 Task: Look for space in Bindura, Zimbabwe from 8th August, 2023 to 15th August, 2023 for 9 adults in price range Rs.10000 to Rs.14000. Place can be shared room with 5 bedrooms having 9 beds and 5 bathrooms. Property type can be house, flat, guest house. Amenities needed are: wifi, TV, free parkinig on premises, gym, breakfast. Booking option can be shelf check-in. Required host language is English.
Action: Mouse moved to (422, 105)
Screenshot: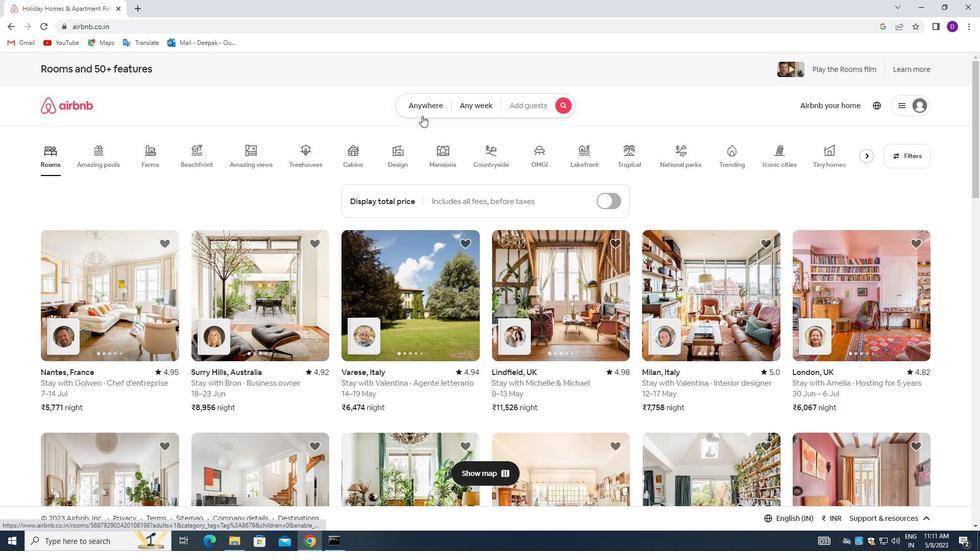 
Action: Mouse pressed left at (422, 105)
Screenshot: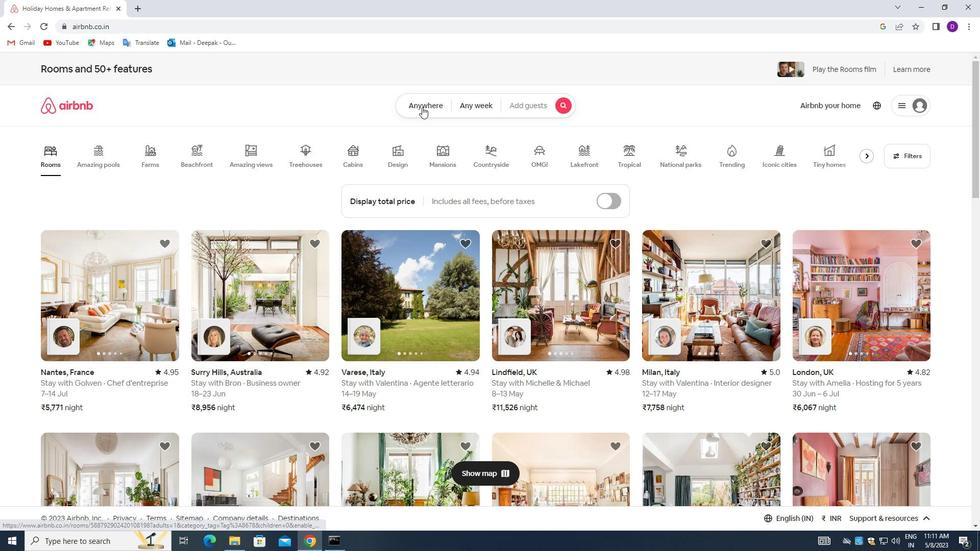 
Action: Mouse moved to (347, 148)
Screenshot: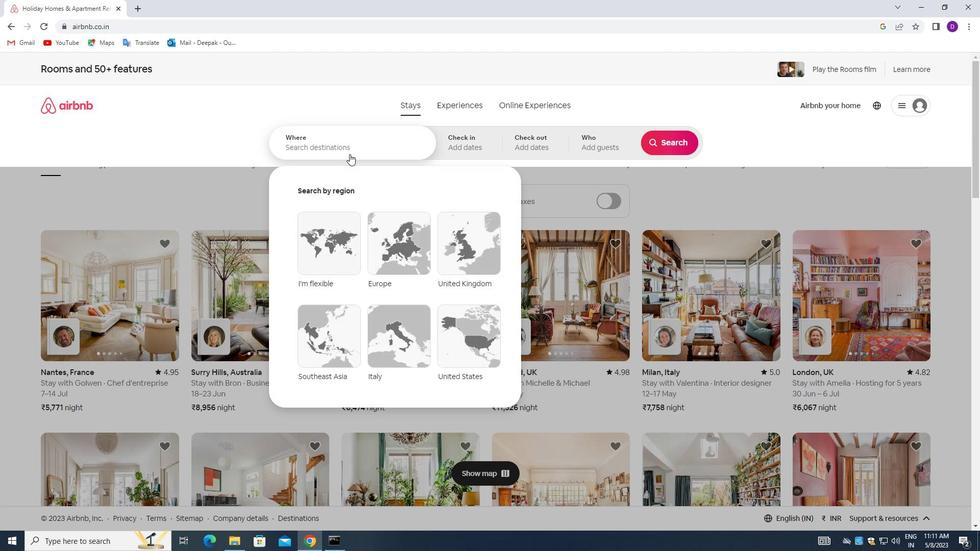 
Action: Mouse pressed left at (347, 148)
Screenshot: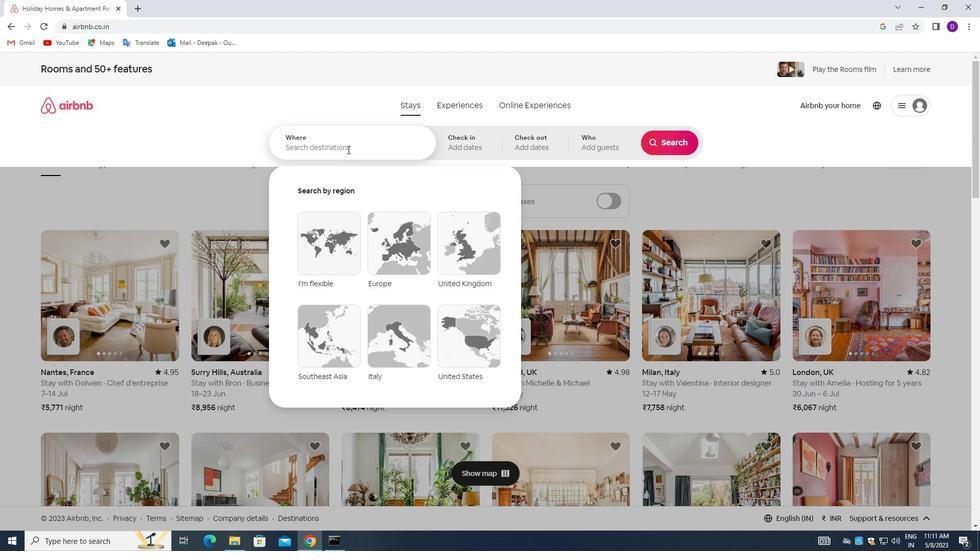 
Action: Mouse moved to (245, 201)
Screenshot: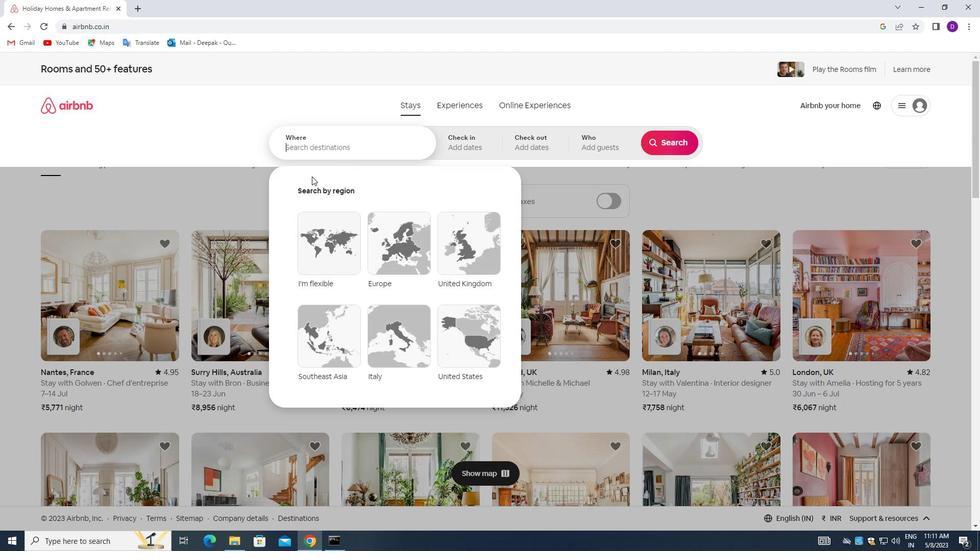 
Action: Key pressed <Key.shift_r>Bindura,<Key.space><Key.shift_r>Zimbabwe<Key.enter>
Screenshot: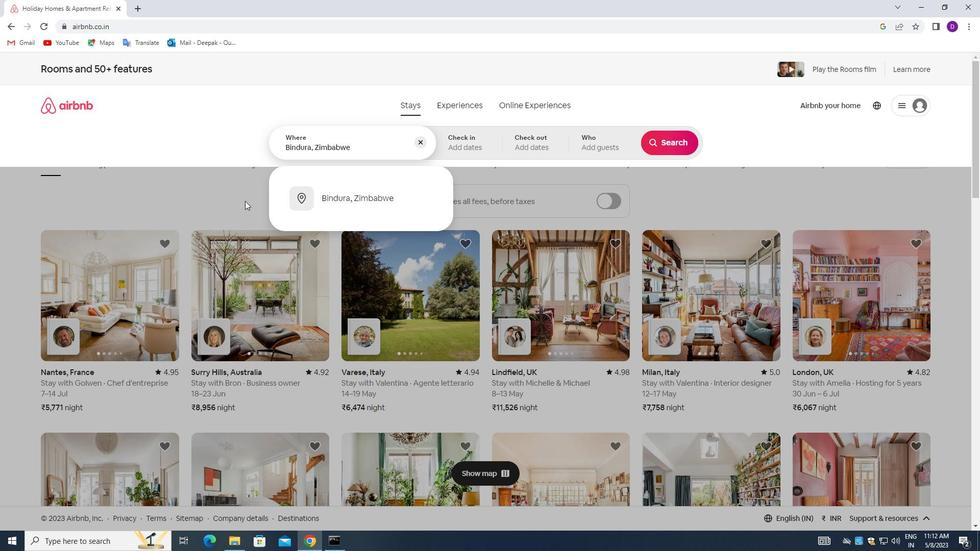 
Action: Mouse moved to (665, 227)
Screenshot: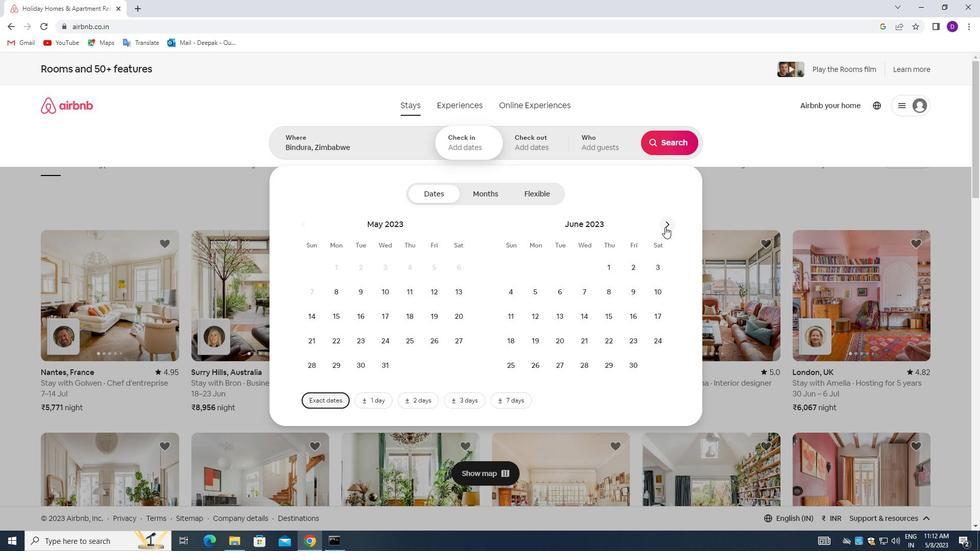 
Action: Mouse pressed left at (665, 227)
Screenshot: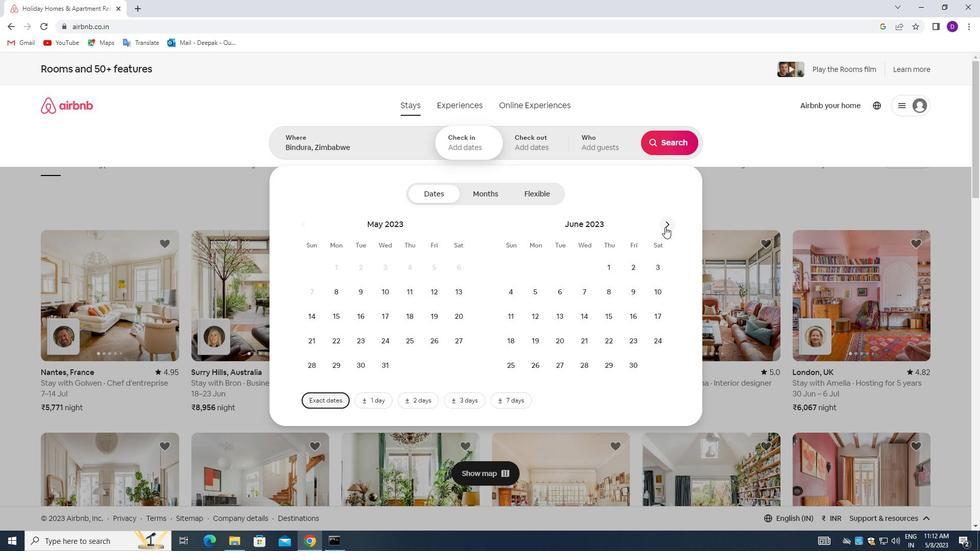 
Action: Mouse pressed left at (665, 227)
Screenshot: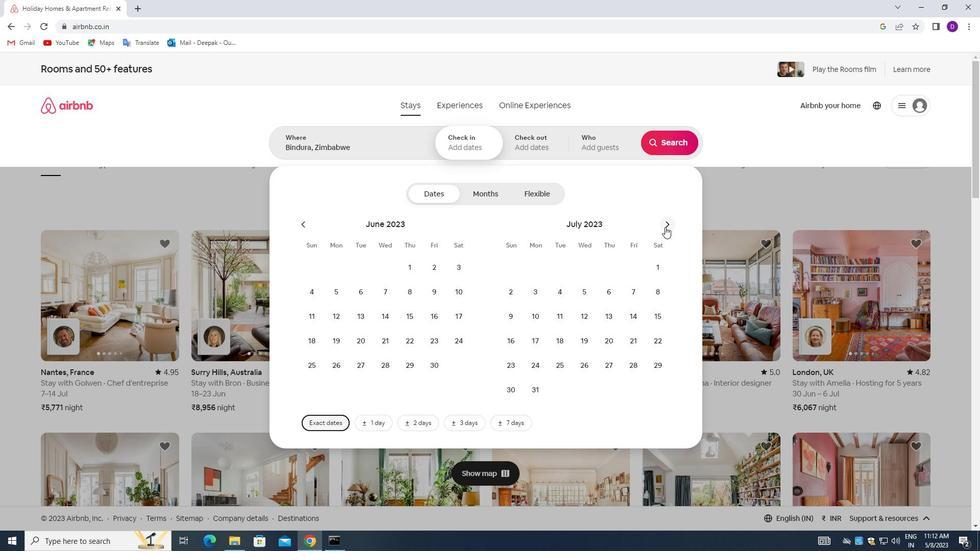 
Action: Mouse moved to (563, 291)
Screenshot: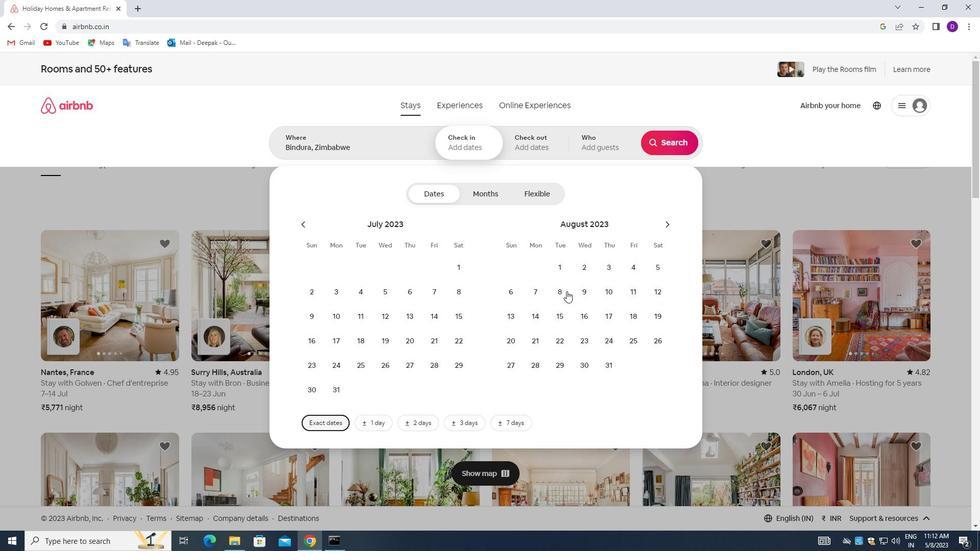 
Action: Mouse pressed left at (563, 291)
Screenshot: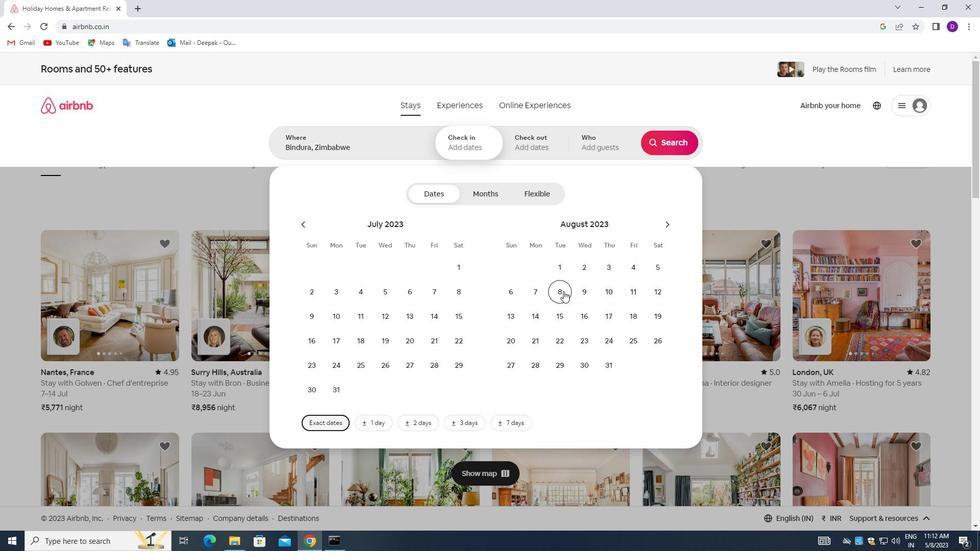 
Action: Mouse moved to (562, 317)
Screenshot: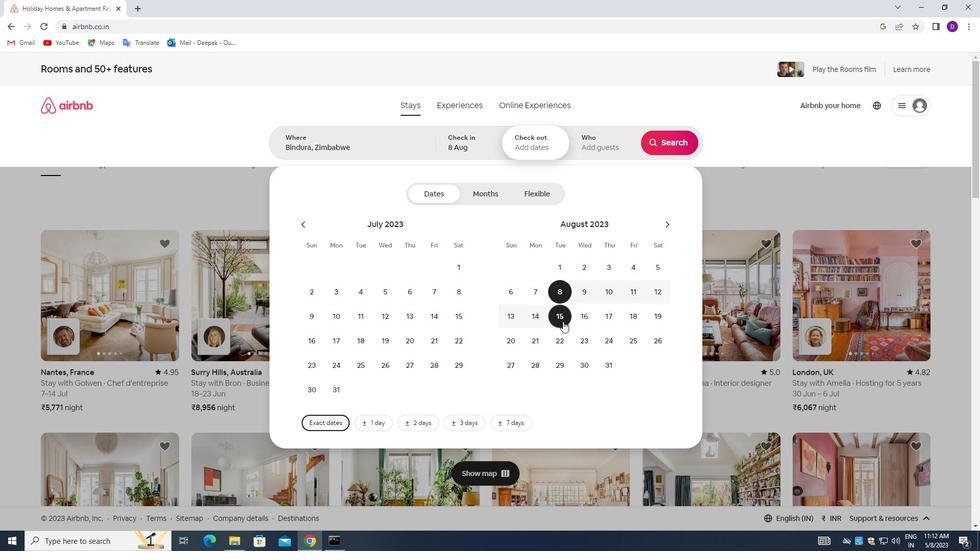 
Action: Mouse pressed left at (562, 317)
Screenshot: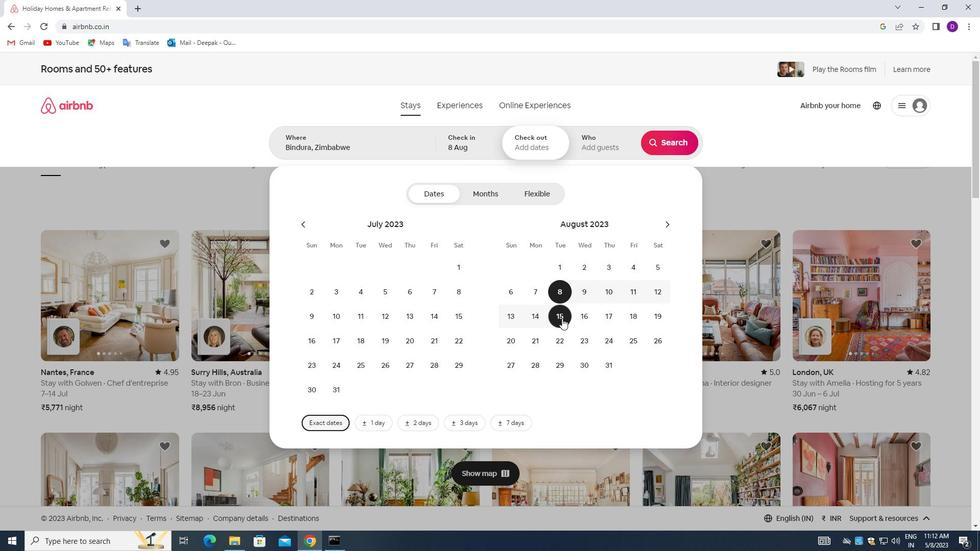 
Action: Mouse moved to (585, 148)
Screenshot: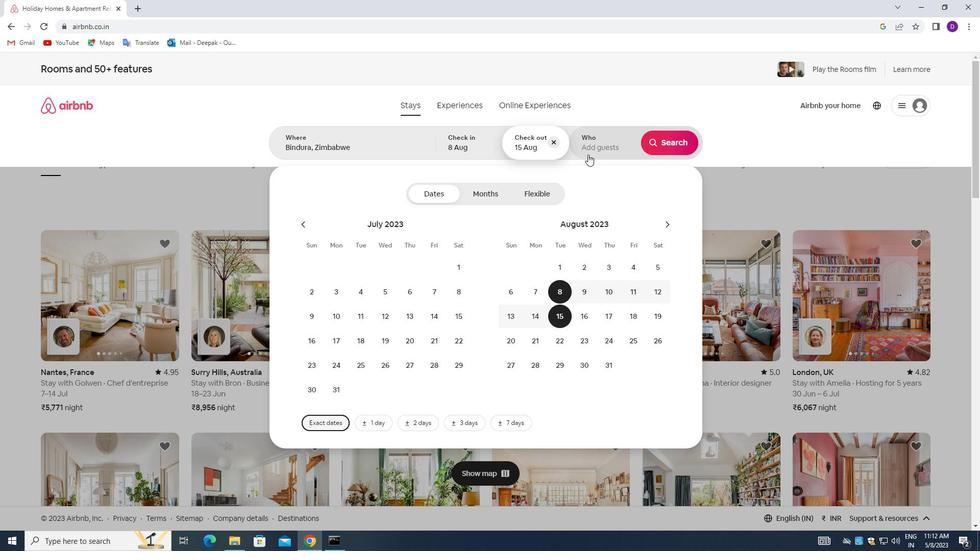
Action: Mouse pressed left at (585, 148)
Screenshot: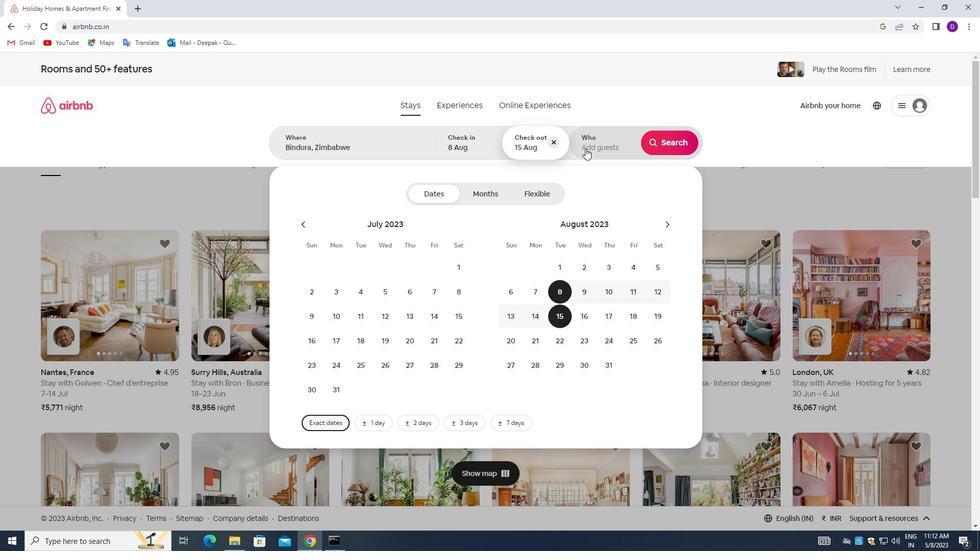
Action: Mouse moved to (673, 199)
Screenshot: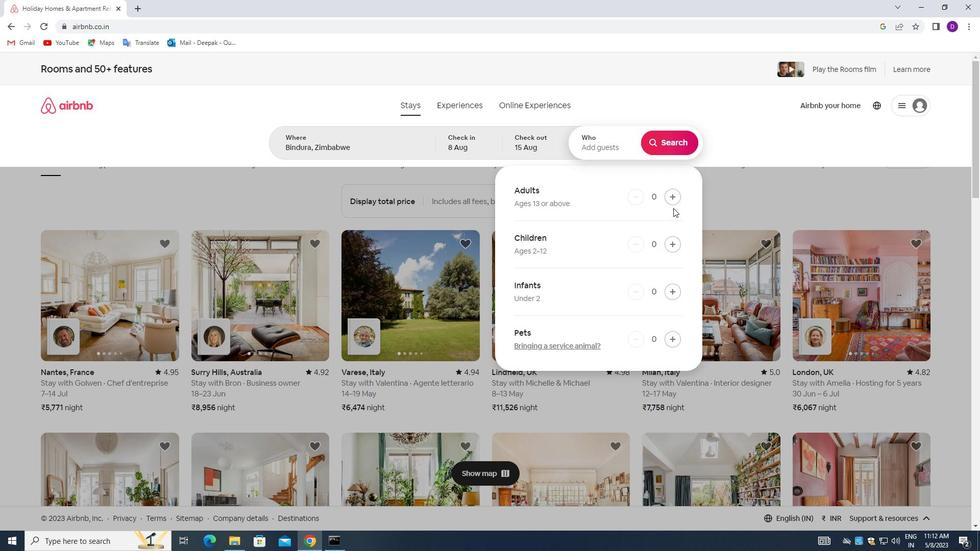 
Action: Mouse pressed left at (673, 199)
Screenshot: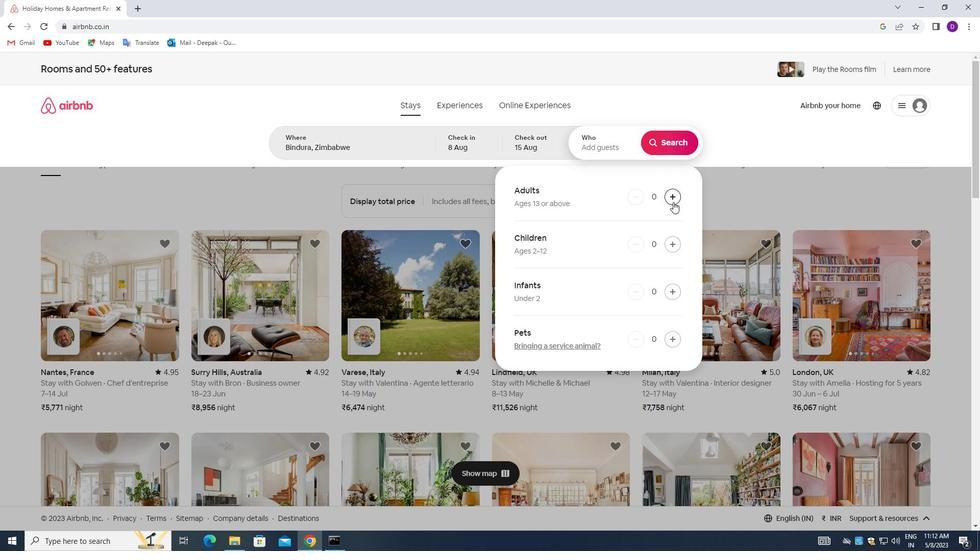 
Action: Mouse pressed left at (673, 199)
Screenshot: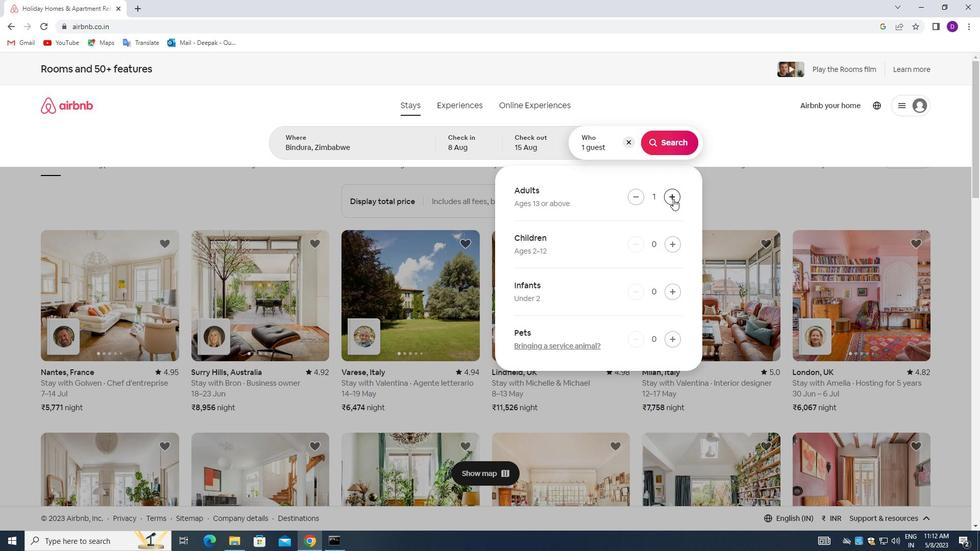 
Action: Mouse pressed left at (673, 199)
Screenshot: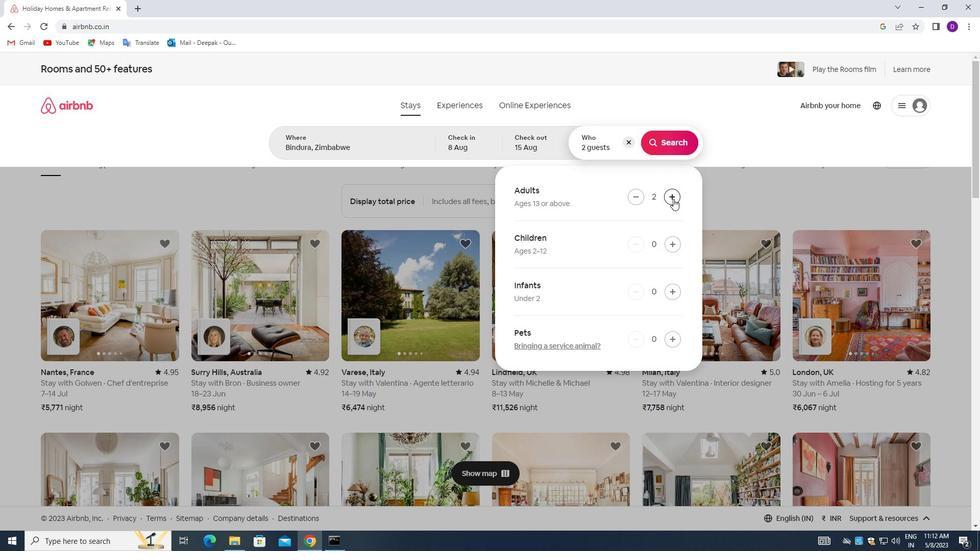
Action: Mouse pressed left at (673, 199)
Screenshot: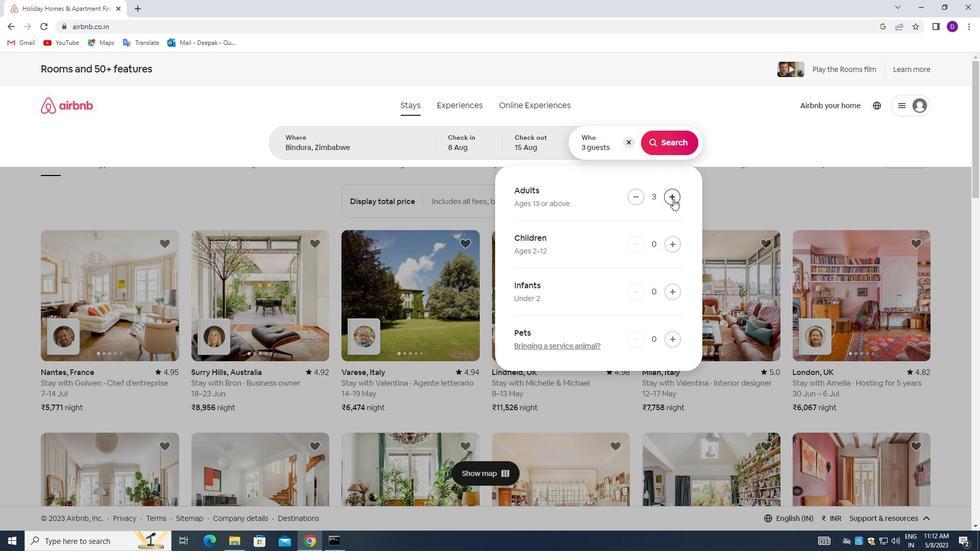 
Action: Mouse moved to (673, 198)
Screenshot: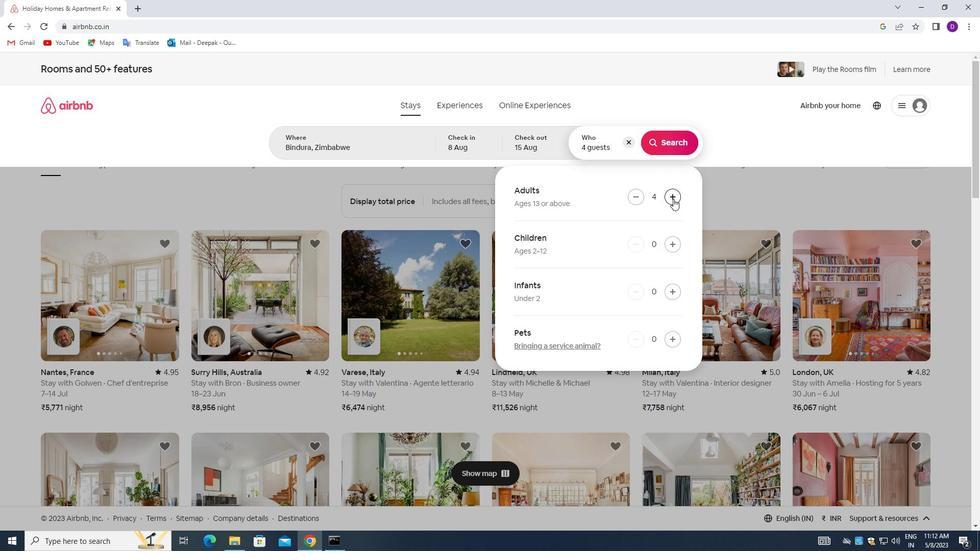 
Action: Mouse pressed left at (673, 198)
Screenshot: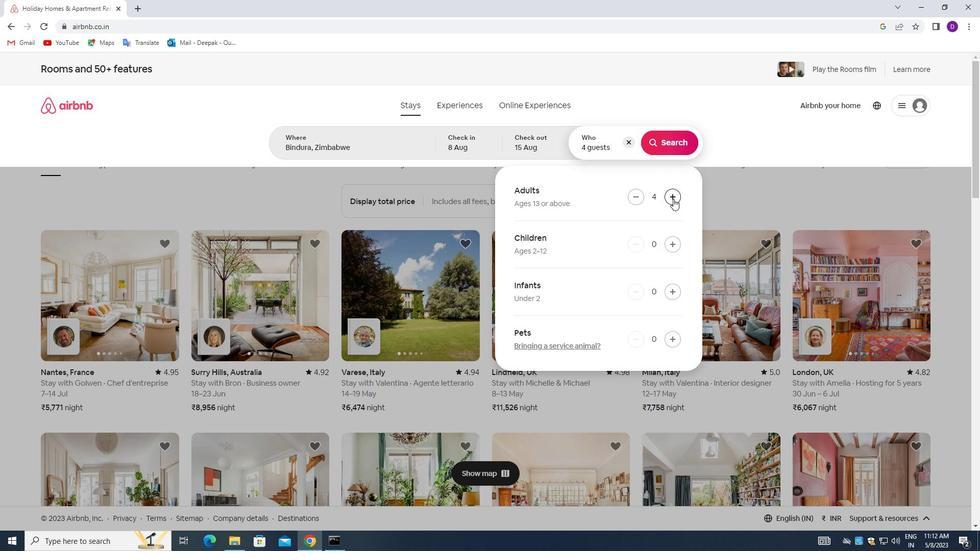 
Action: Mouse pressed left at (673, 198)
Screenshot: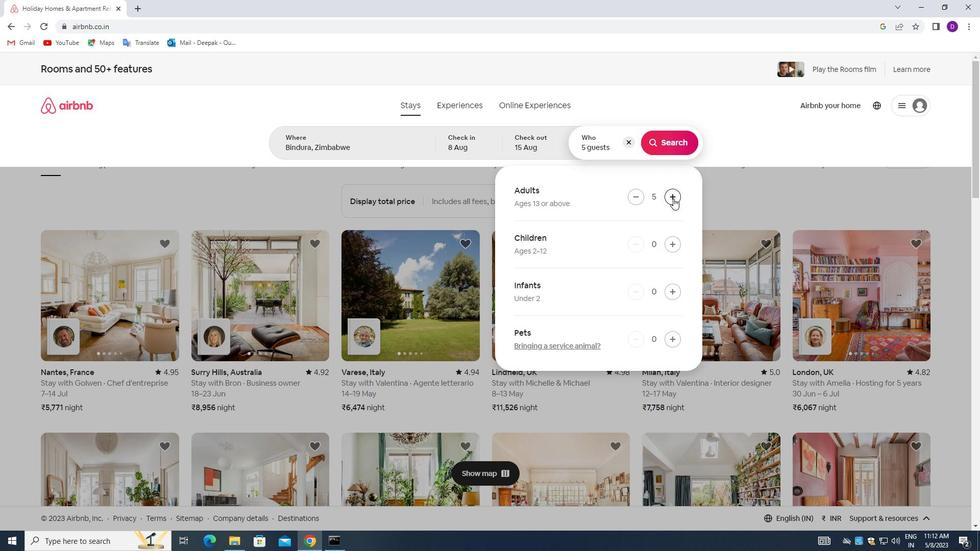 
Action: Mouse pressed left at (673, 198)
Screenshot: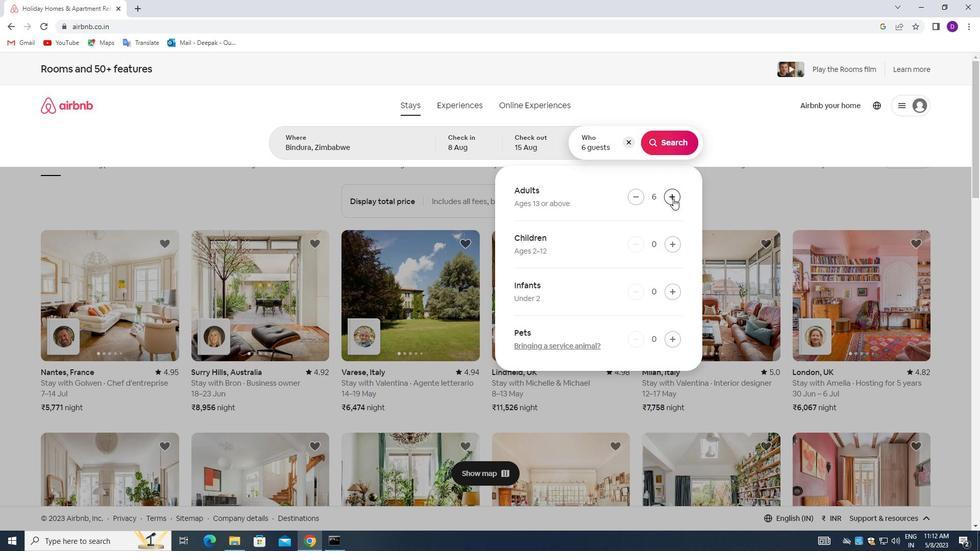 
Action: Mouse pressed left at (673, 198)
Screenshot: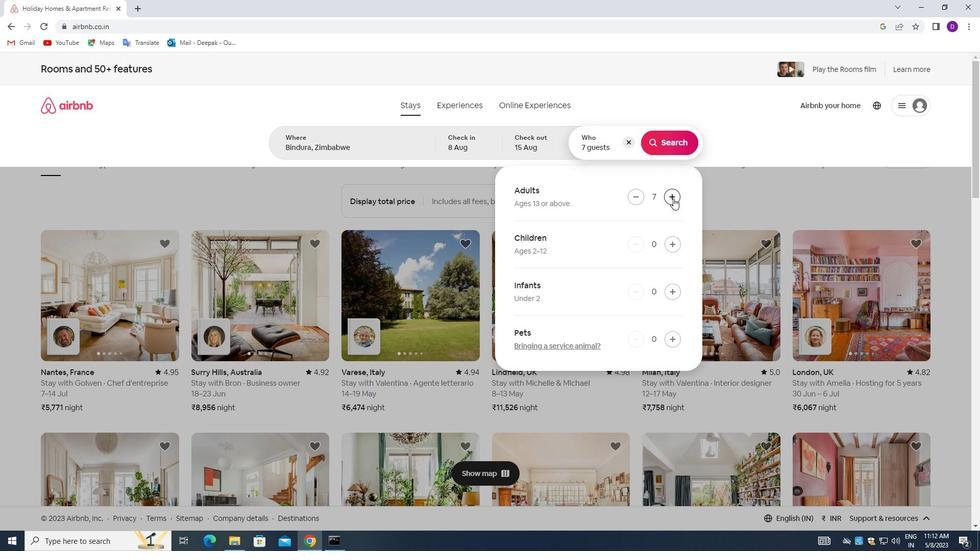 
Action: Mouse pressed left at (673, 198)
Screenshot: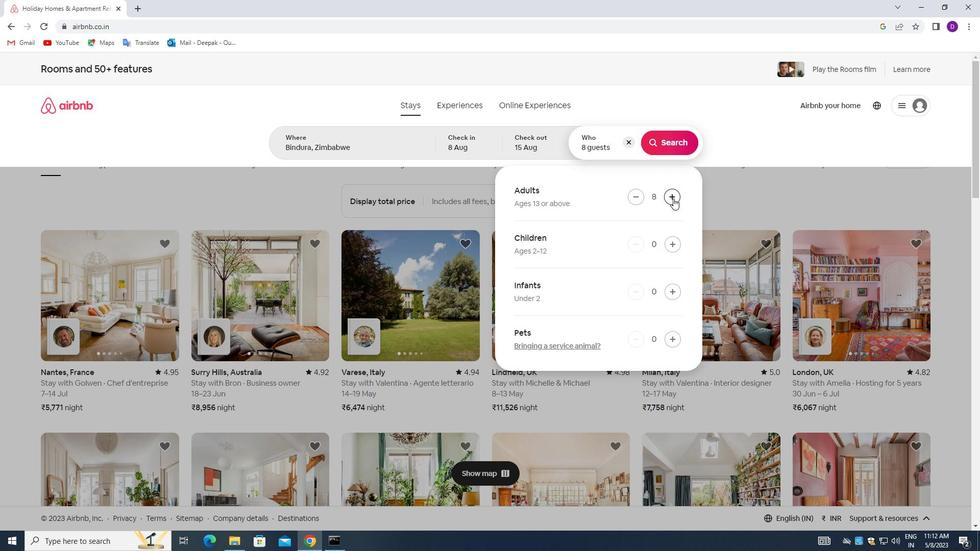 
Action: Mouse moved to (669, 145)
Screenshot: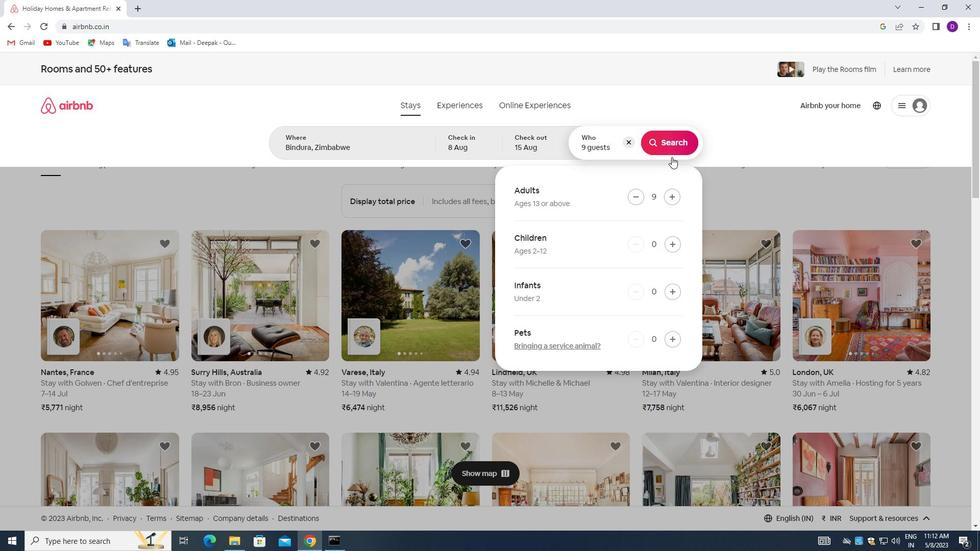
Action: Mouse pressed left at (669, 145)
Screenshot: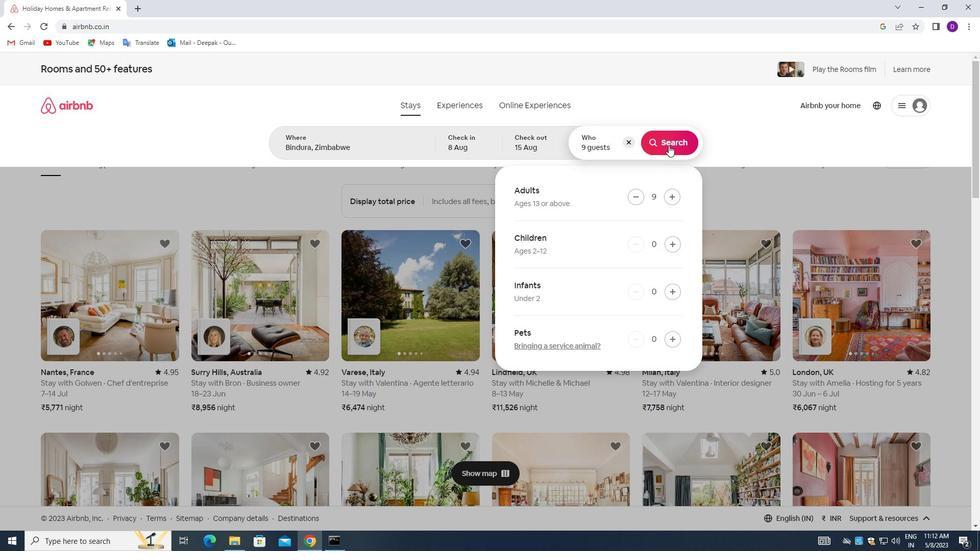 
Action: Mouse moved to (921, 112)
Screenshot: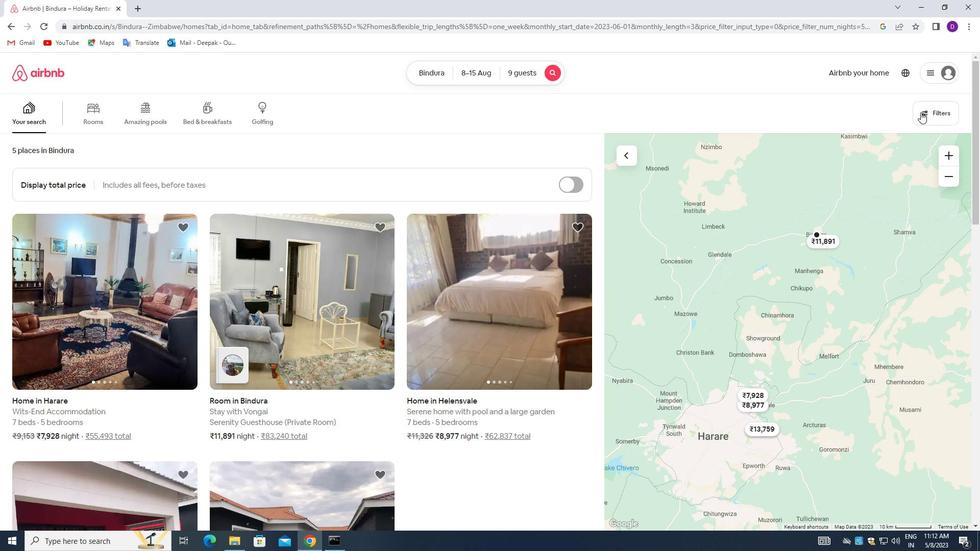 
Action: Mouse pressed left at (921, 112)
Screenshot: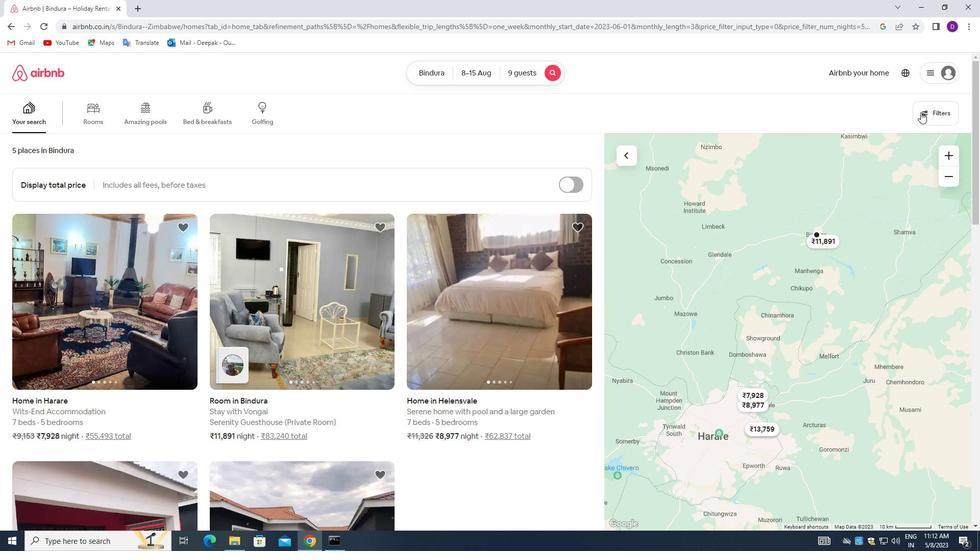 
Action: Mouse moved to (379, 365)
Screenshot: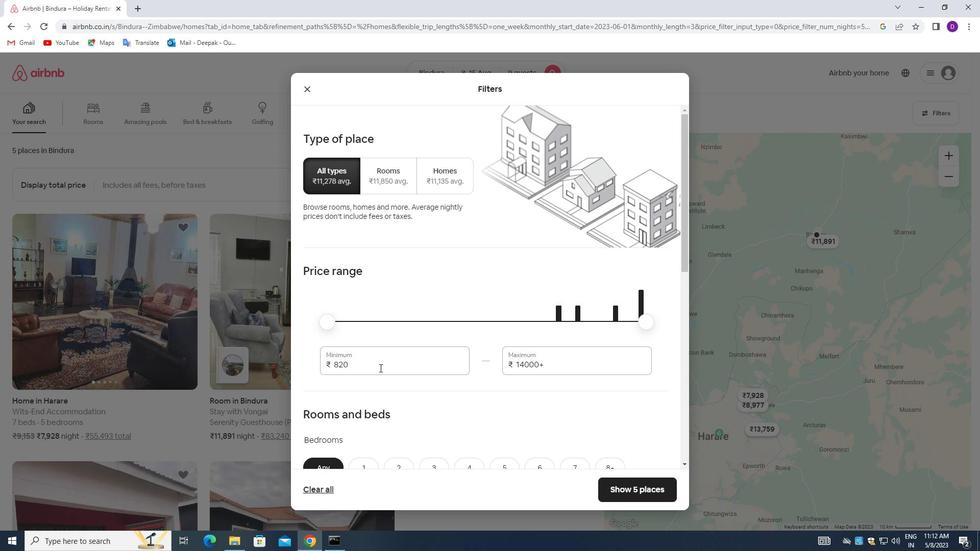 
Action: Mouse pressed left at (379, 365)
Screenshot: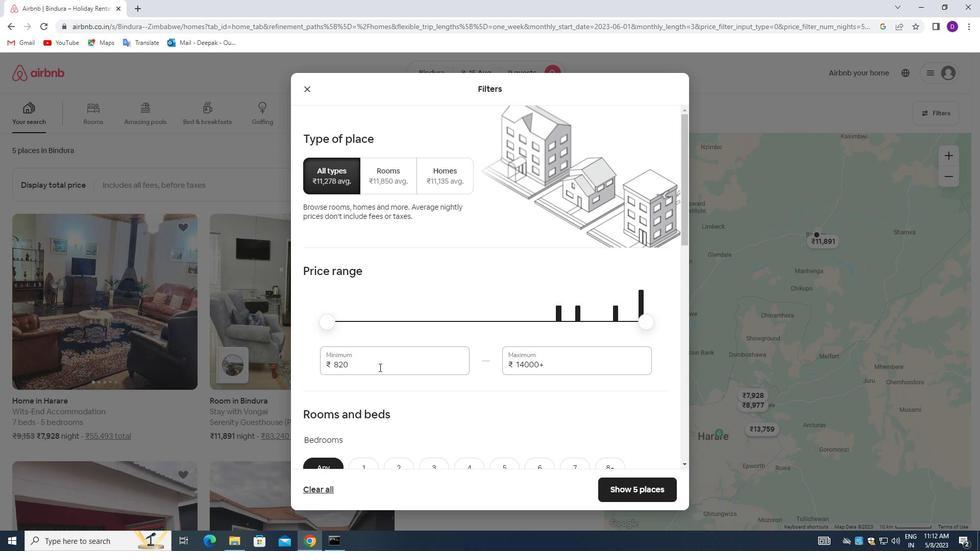 
Action: Mouse pressed left at (379, 365)
Screenshot: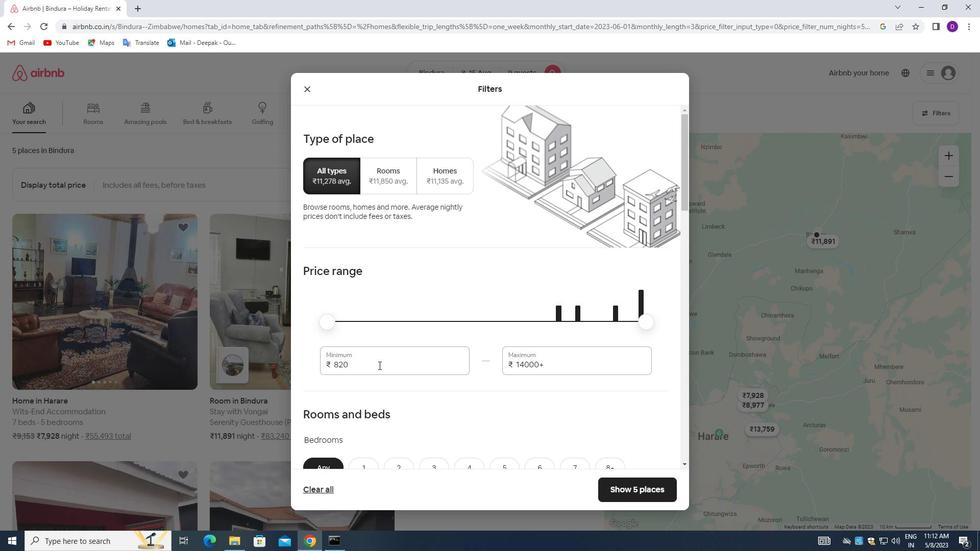 
Action: Key pressed 10000<Key.tab>14000
Screenshot: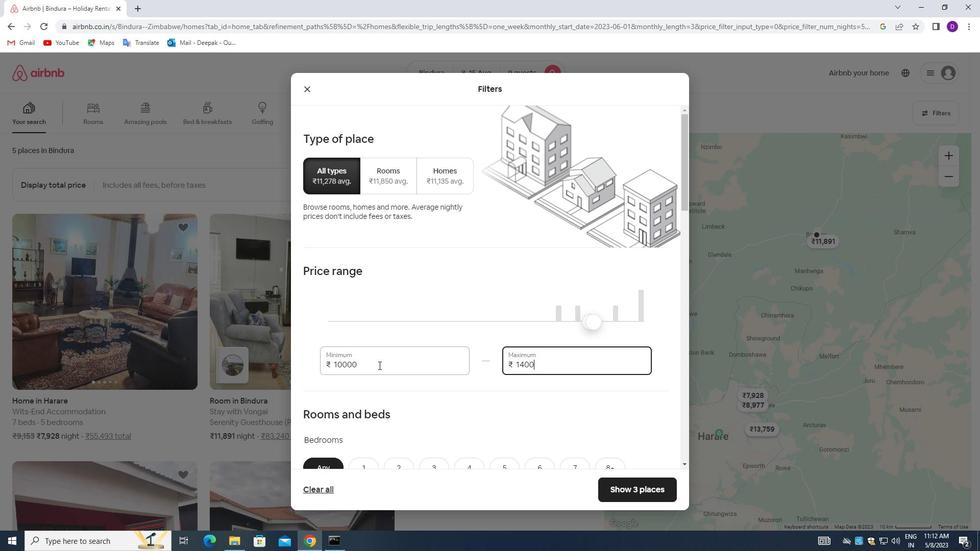 
Action: Mouse moved to (501, 373)
Screenshot: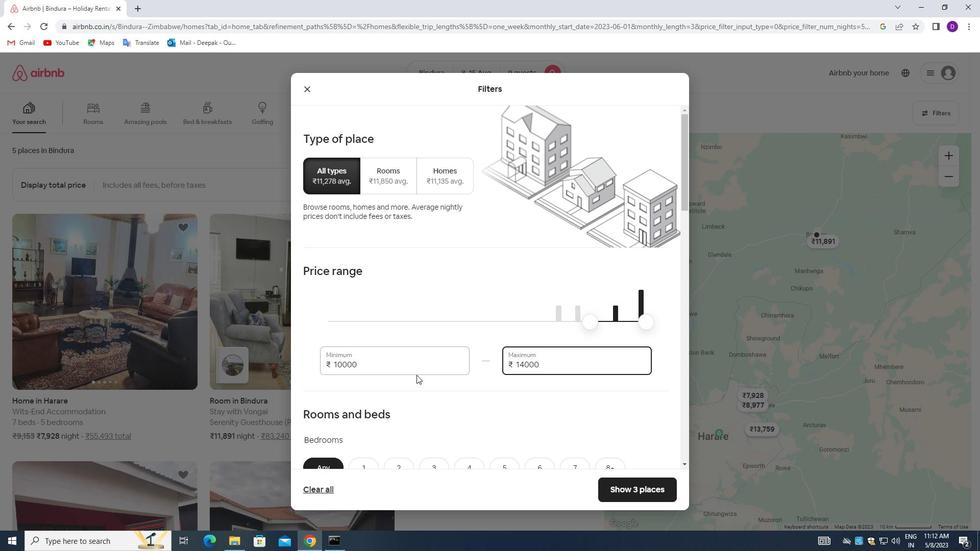 
Action: Mouse scrolled (501, 372) with delta (0, 0)
Screenshot: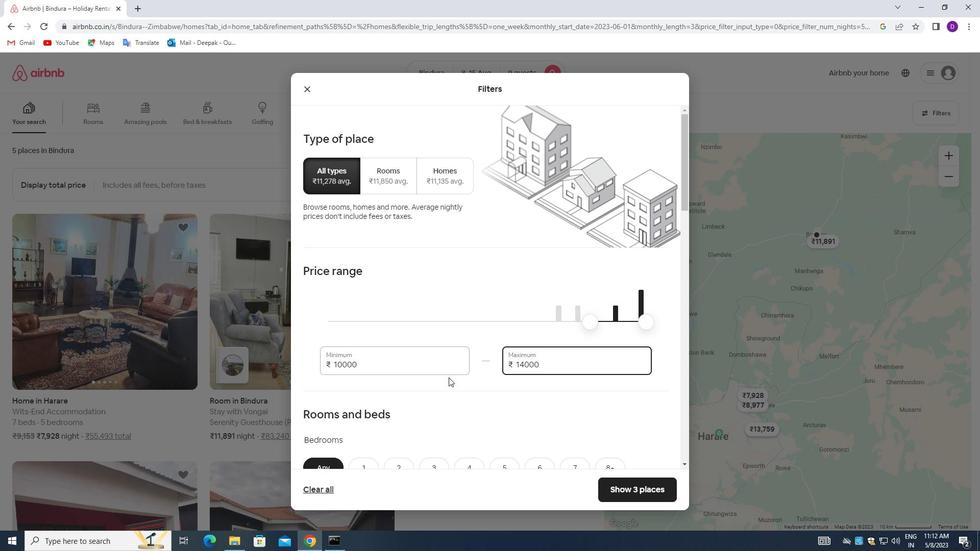 
Action: Mouse moved to (502, 371)
Screenshot: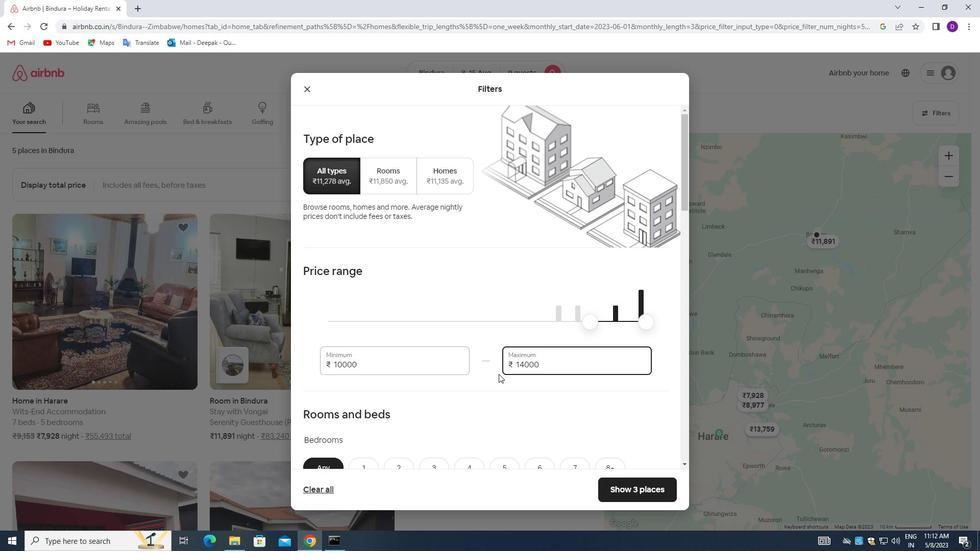 
Action: Mouse scrolled (502, 370) with delta (0, 0)
Screenshot: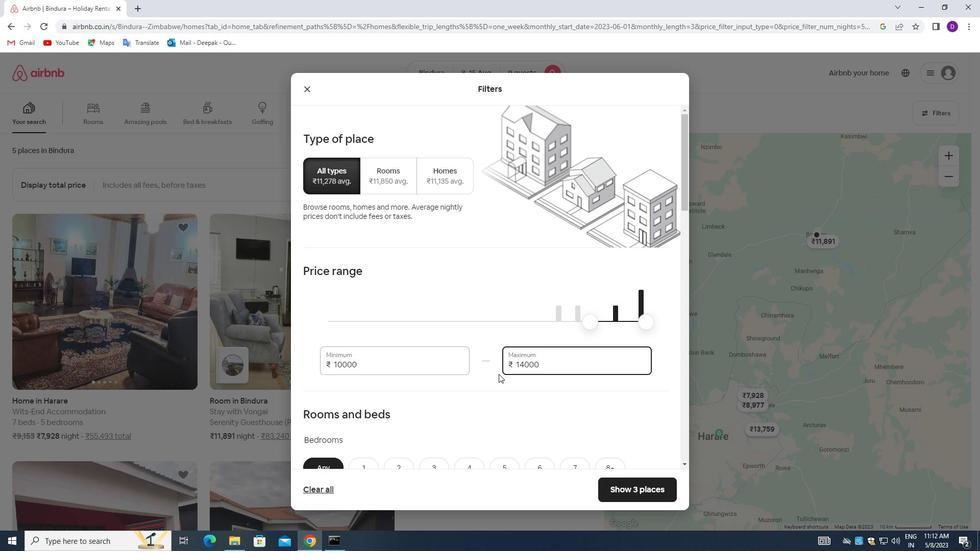 
Action: Mouse moved to (505, 369)
Screenshot: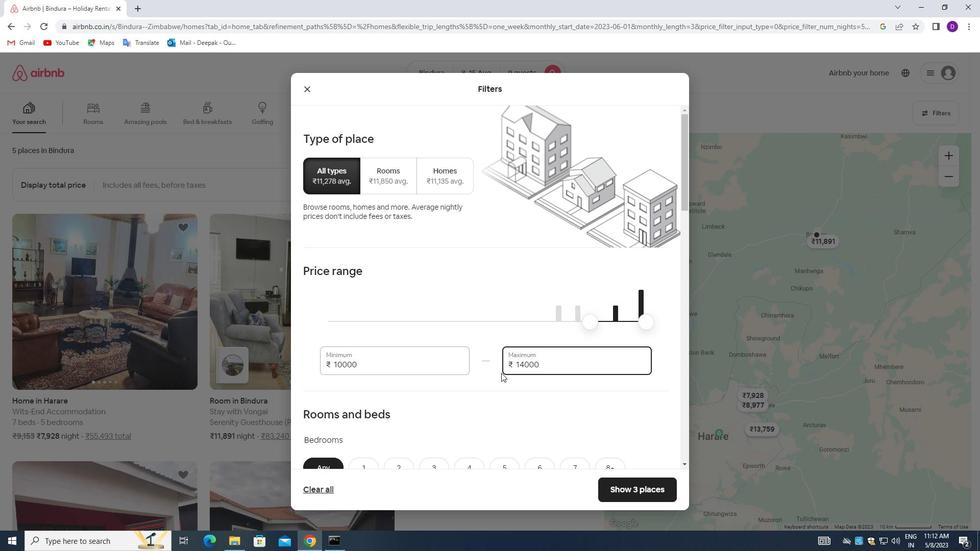 
Action: Mouse scrolled (505, 369) with delta (0, 0)
Screenshot: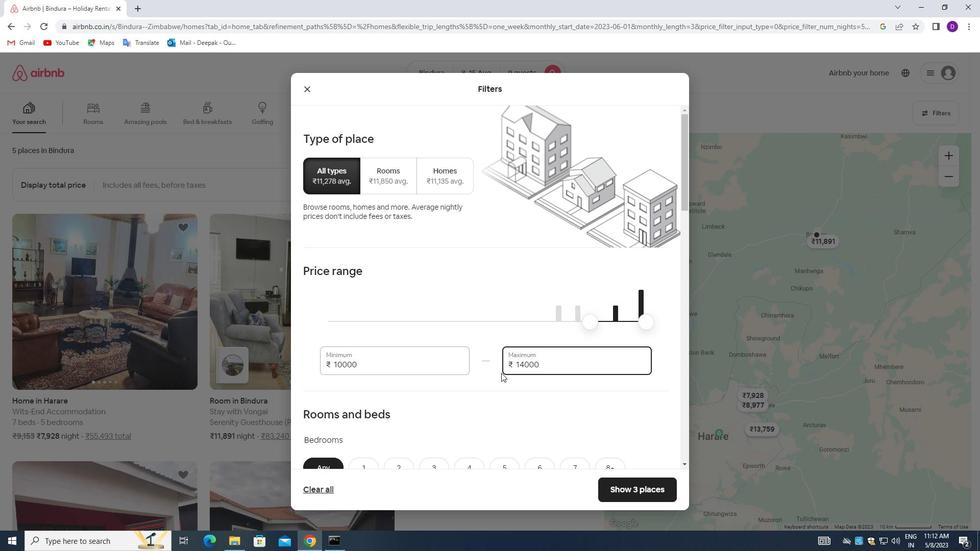 
Action: Mouse moved to (507, 318)
Screenshot: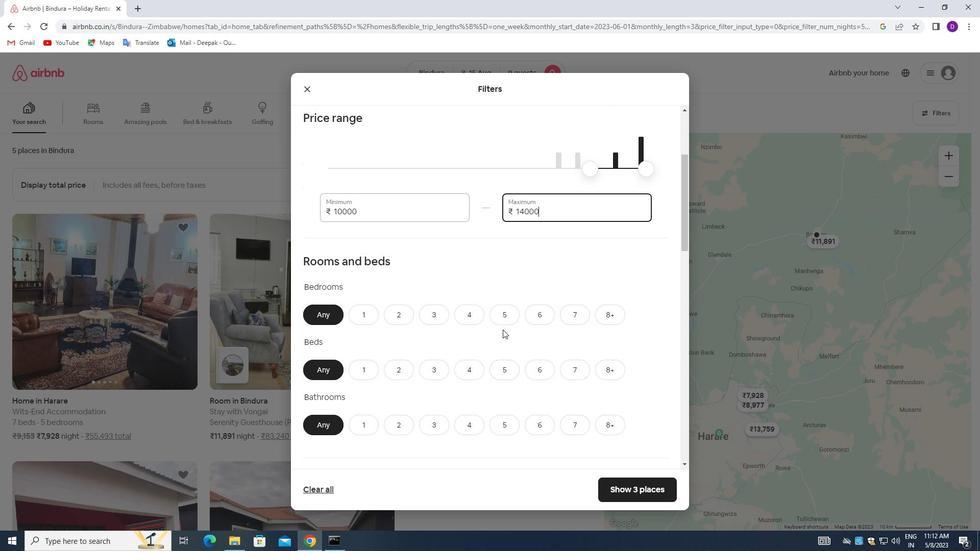 
Action: Mouse pressed left at (507, 318)
Screenshot: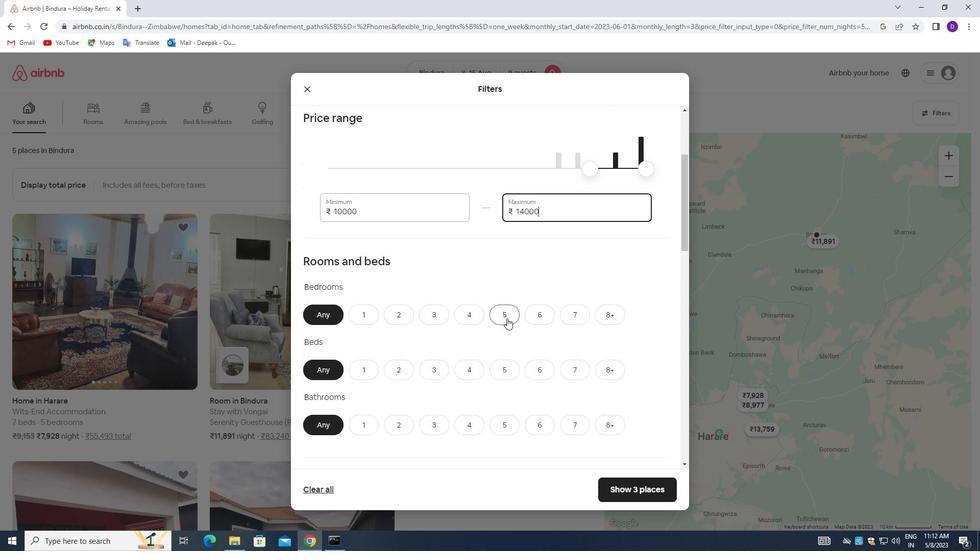 
Action: Mouse moved to (615, 366)
Screenshot: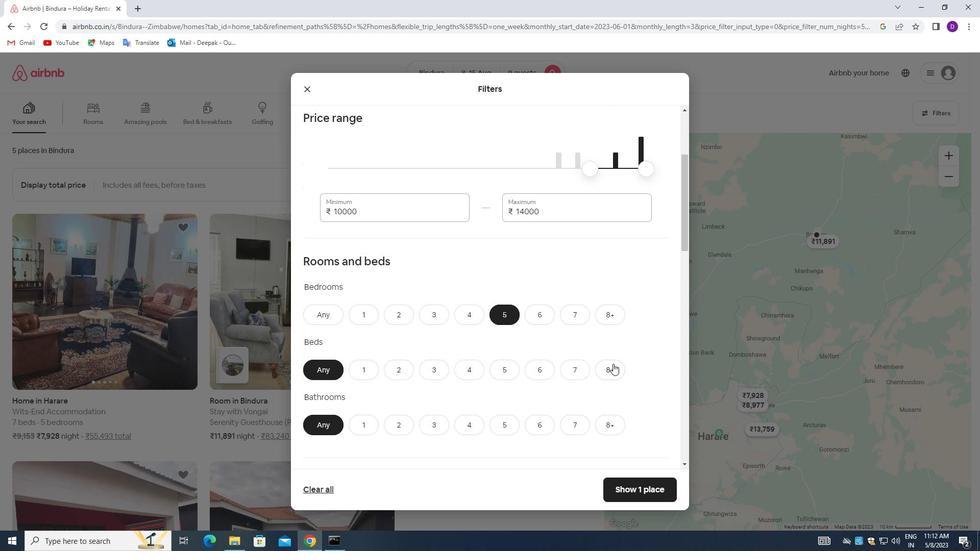 
Action: Mouse pressed left at (615, 366)
Screenshot: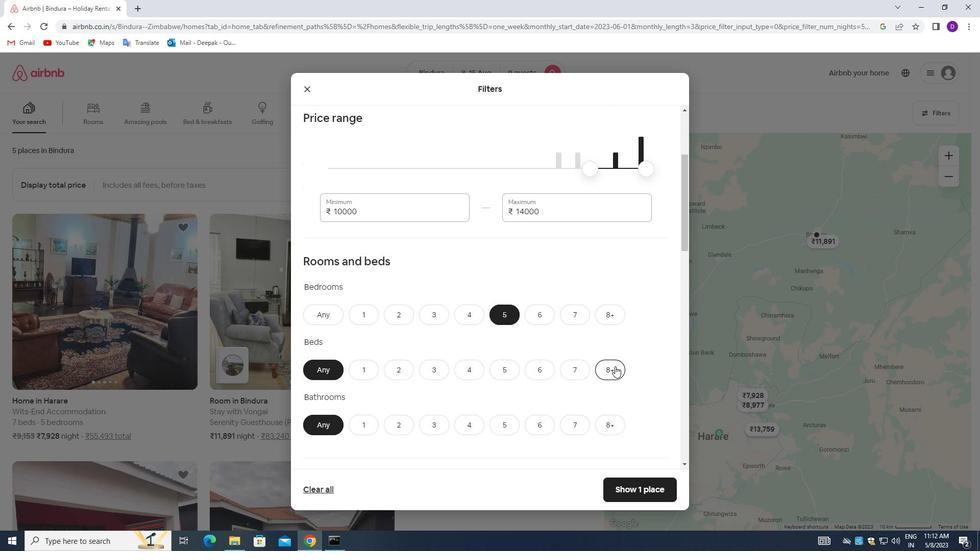 
Action: Mouse moved to (501, 419)
Screenshot: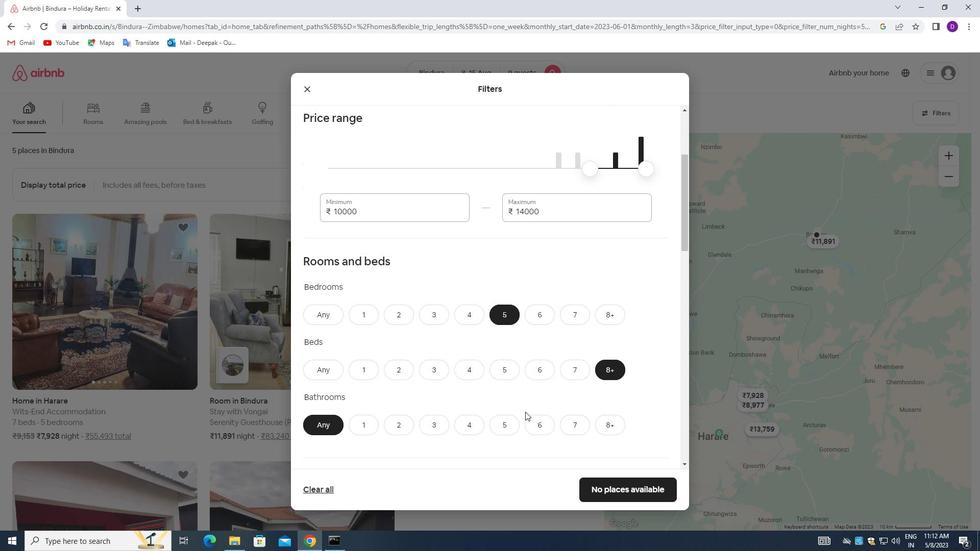 
Action: Mouse pressed left at (501, 419)
Screenshot: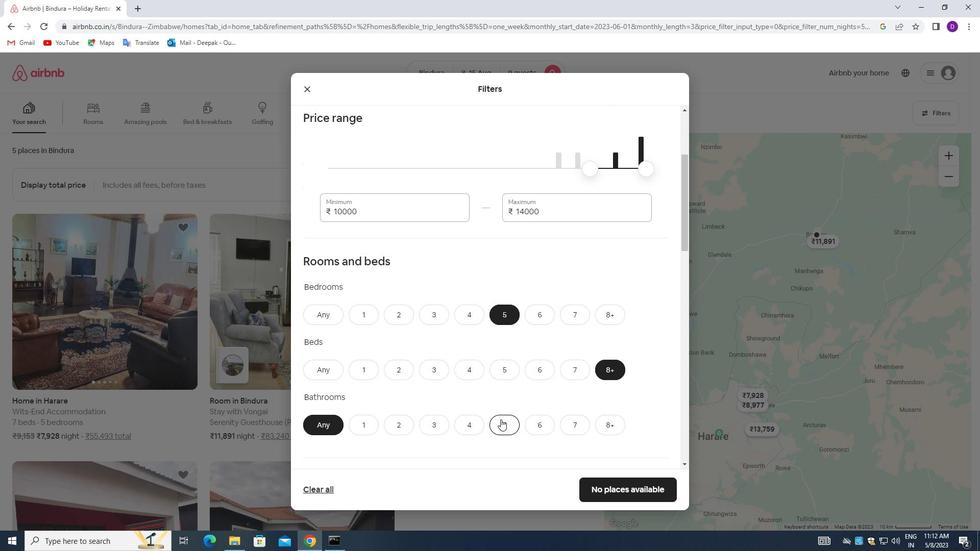 
Action: Mouse moved to (482, 340)
Screenshot: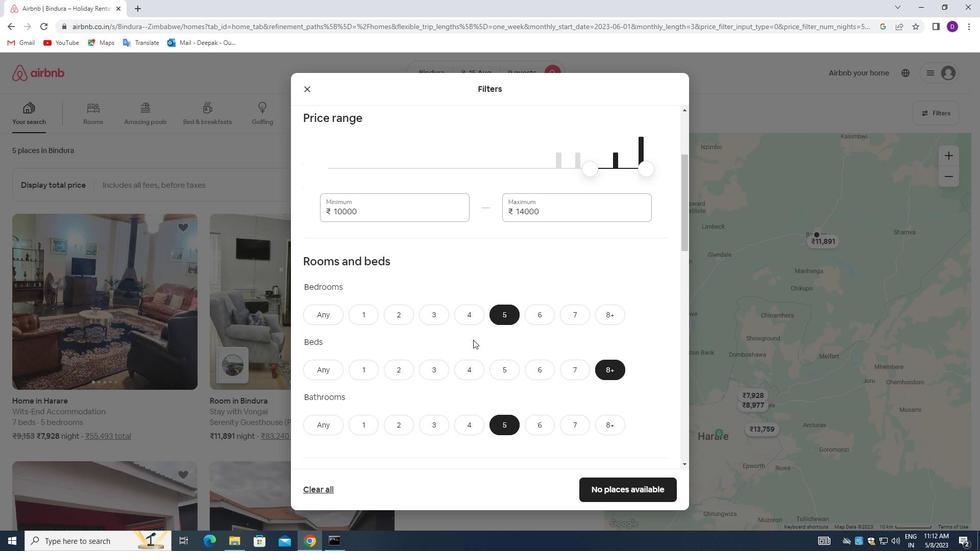 
Action: Mouse scrolled (482, 339) with delta (0, 0)
Screenshot: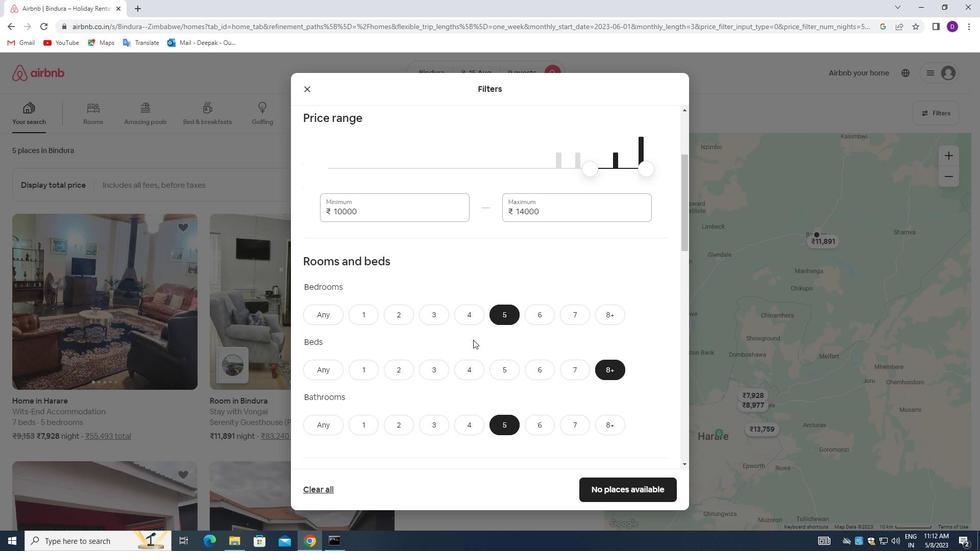 
Action: Mouse moved to (484, 340)
Screenshot: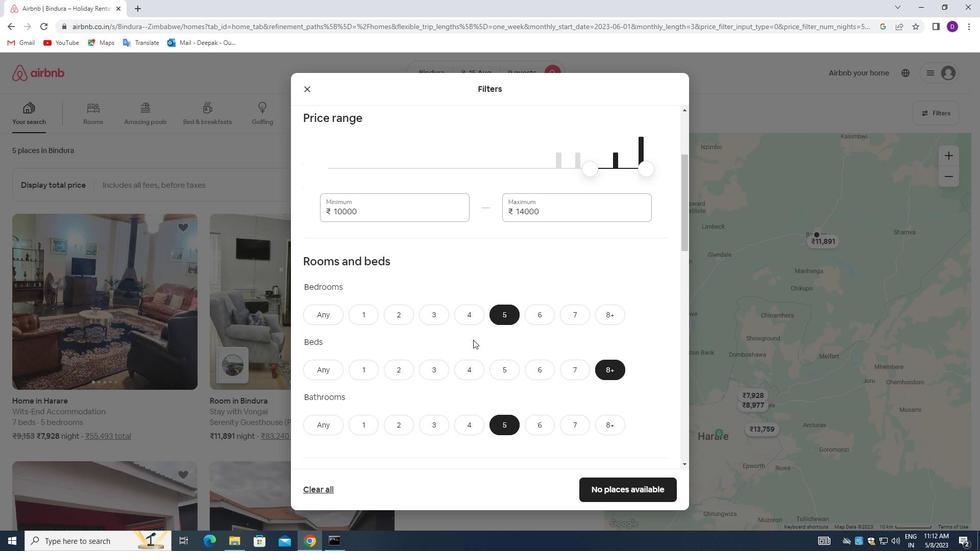 
Action: Mouse scrolled (484, 340) with delta (0, 0)
Screenshot: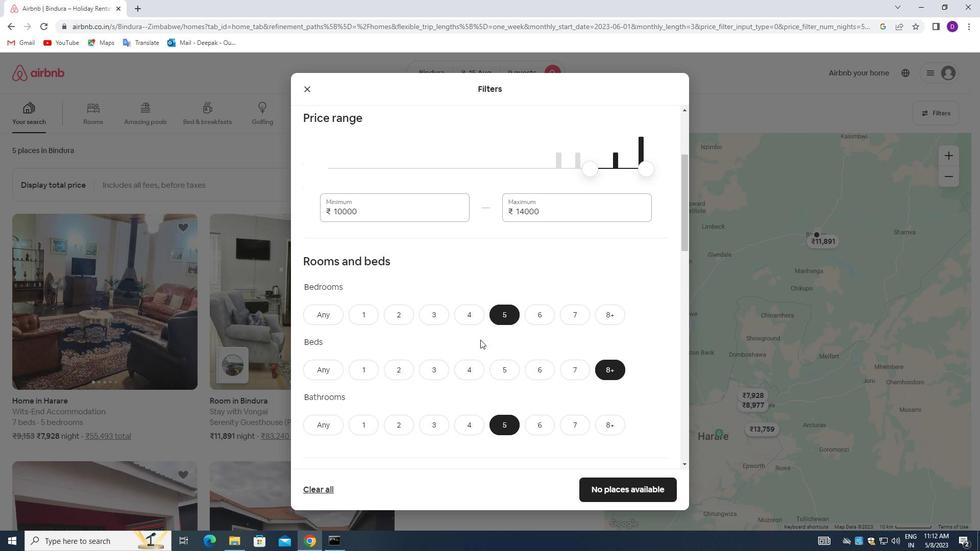 
Action: Mouse moved to (505, 322)
Screenshot: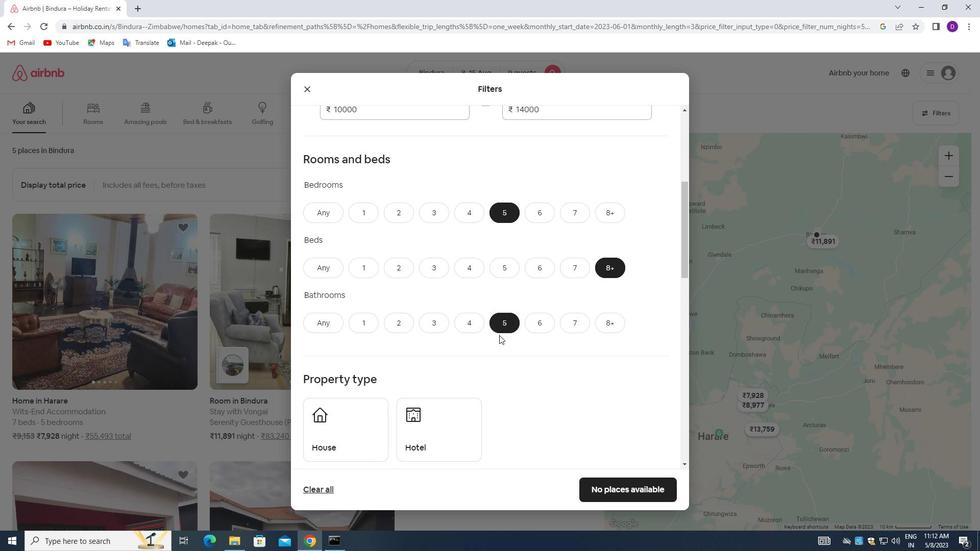 
Action: Mouse scrolled (505, 322) with delta (0, 0)
Screenshot: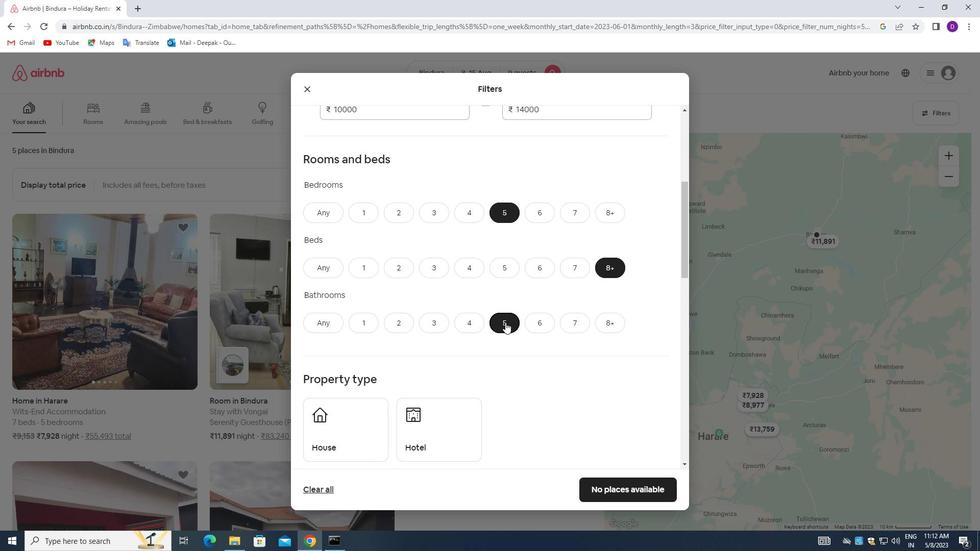 
Action: Mouse scrolled (505, 322) with delta (0, 0)
Screenshot: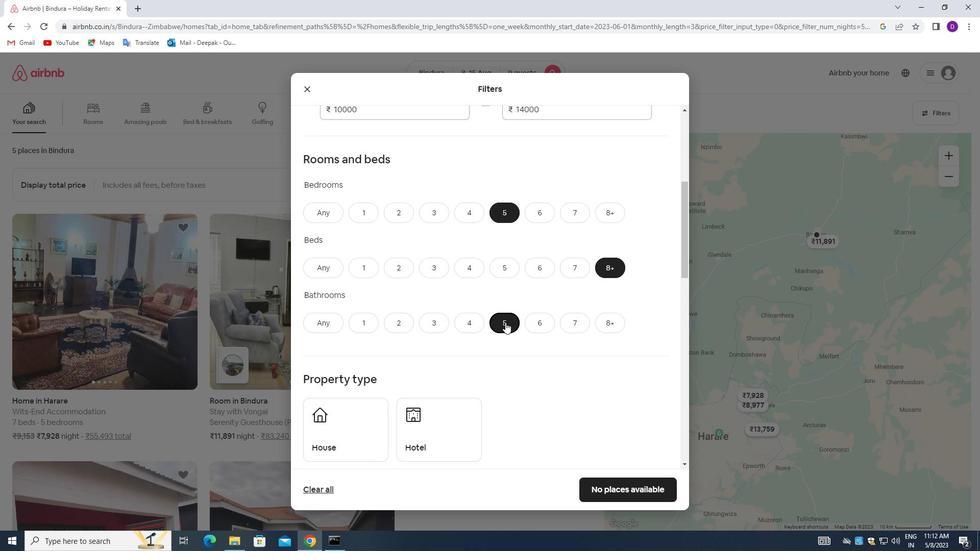 
Action: Mouse moved to (317, 330)
Screenshot: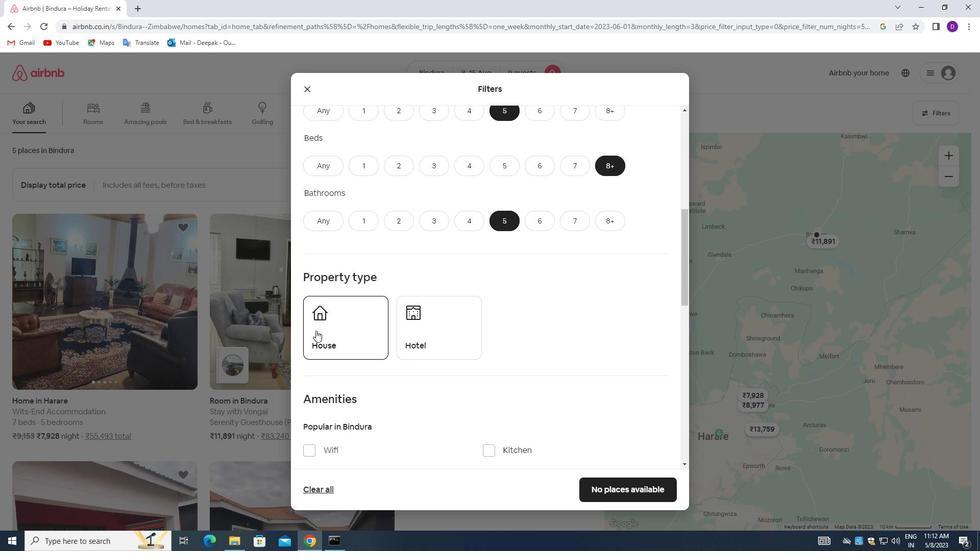 
Action: Mouse pressed left at (317, 330)
Screenshot: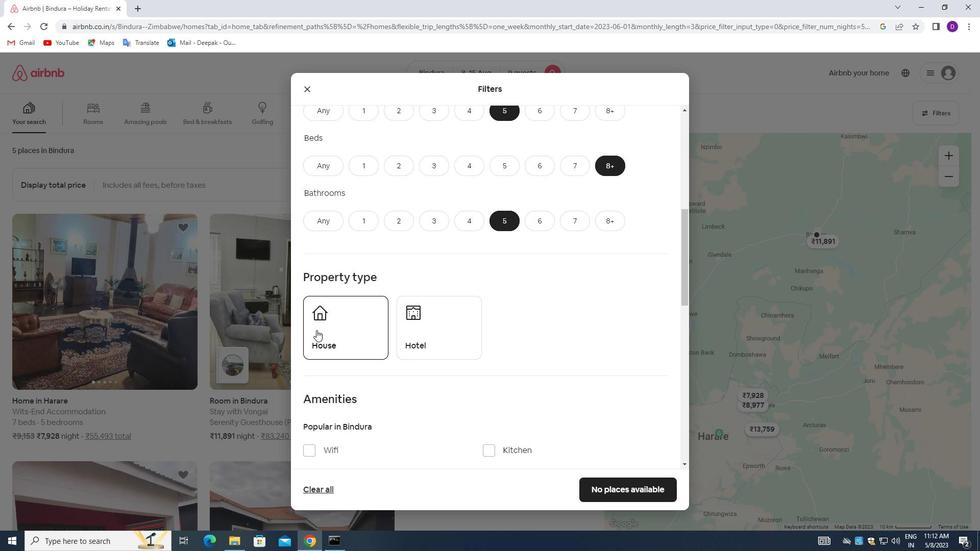 
Action: Mouse moved to (487, 310)
Screenshot: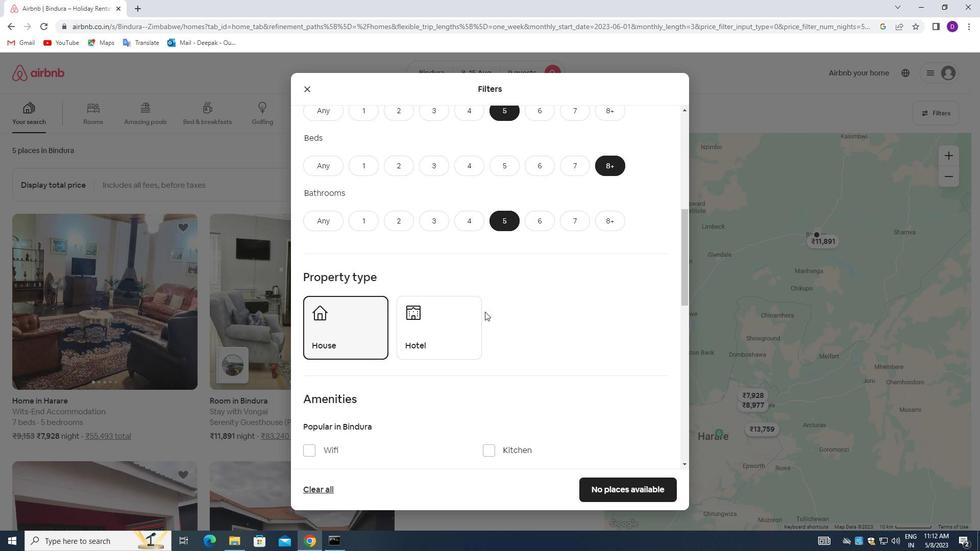 
Action: Mouse scrolled (487, 310) with delta (0, 0)
Screenshot: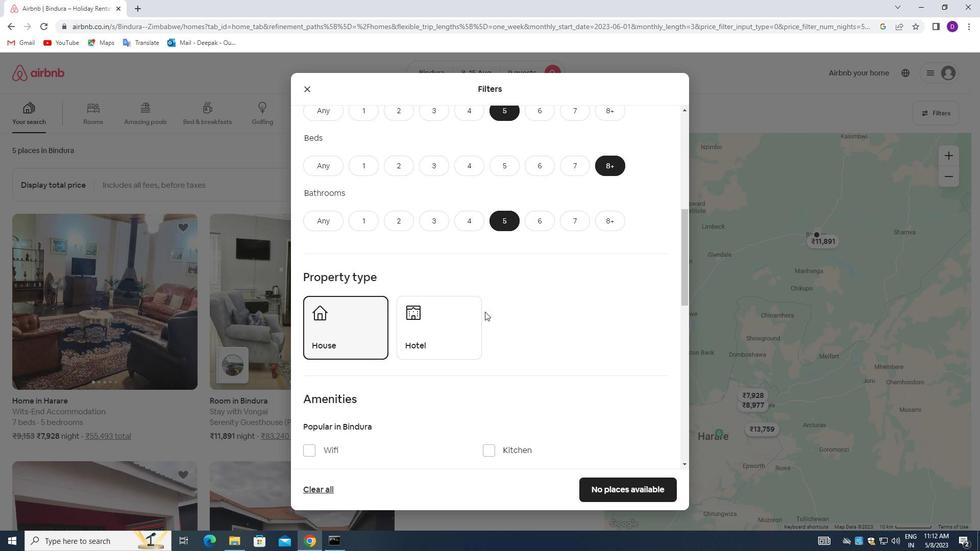 
Action: Mouse moved to (488, 310)
Screenshot: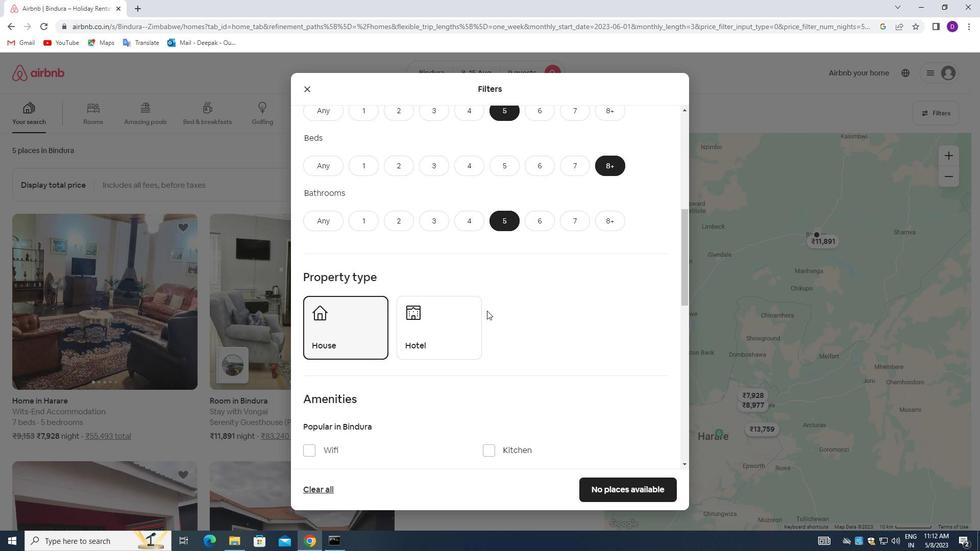 
Action: Mouse scrolled (488, 310) with delta (0, 0)
Screenshot: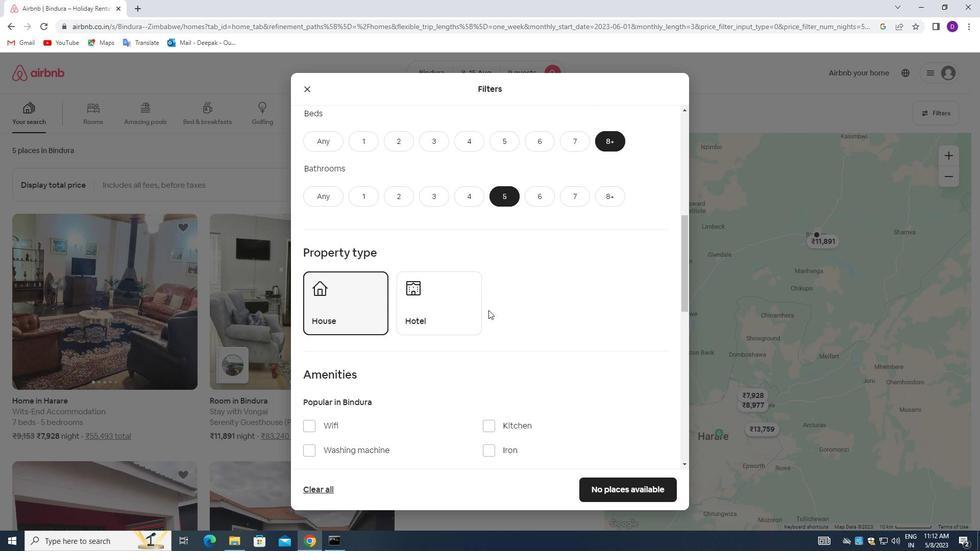 
Action: Mouse moved to (310, 348)
Screenshot: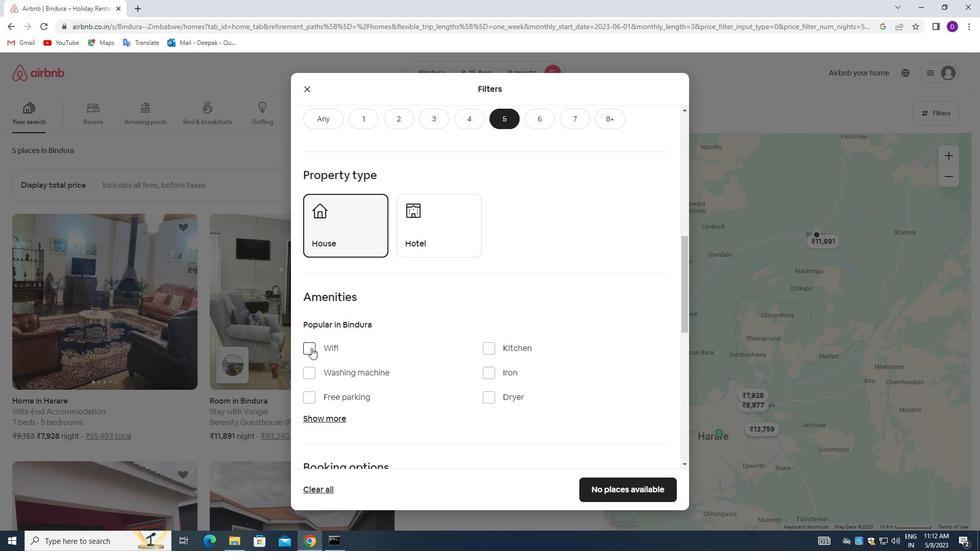 
Action: Mouse pressed left at (310, 348)
Screenshot: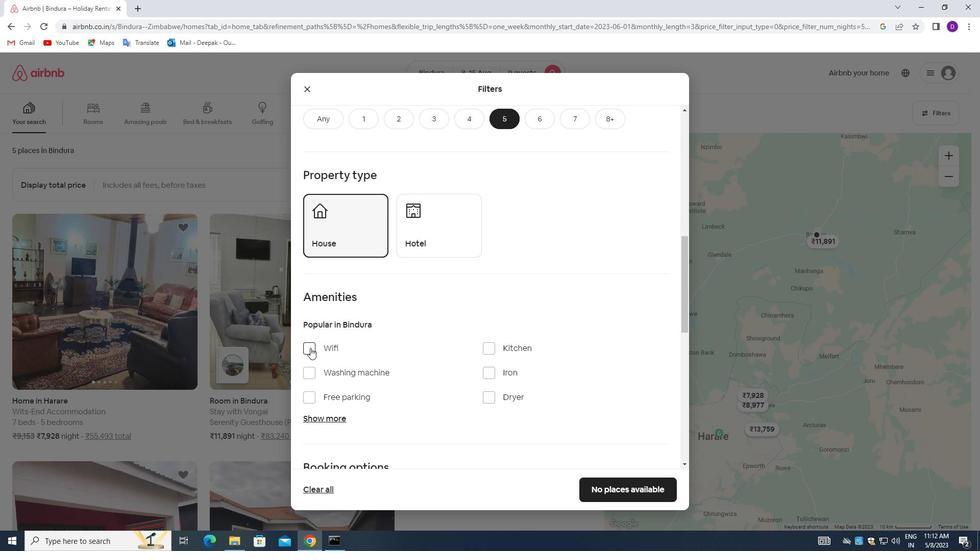 
Action: Mouse moved to (313, 394)
Screenshot: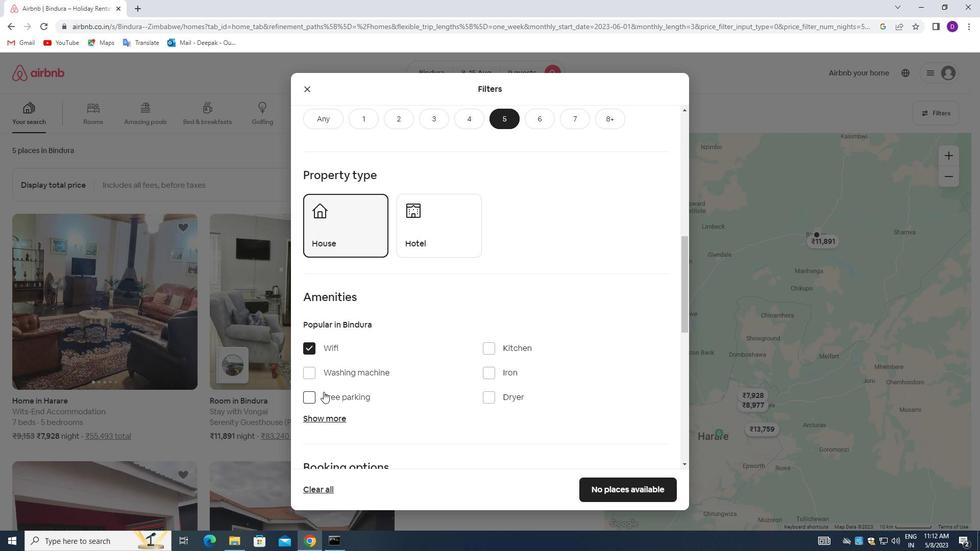 
Action: Mouse pressed left at (313, 394)
Screenshot: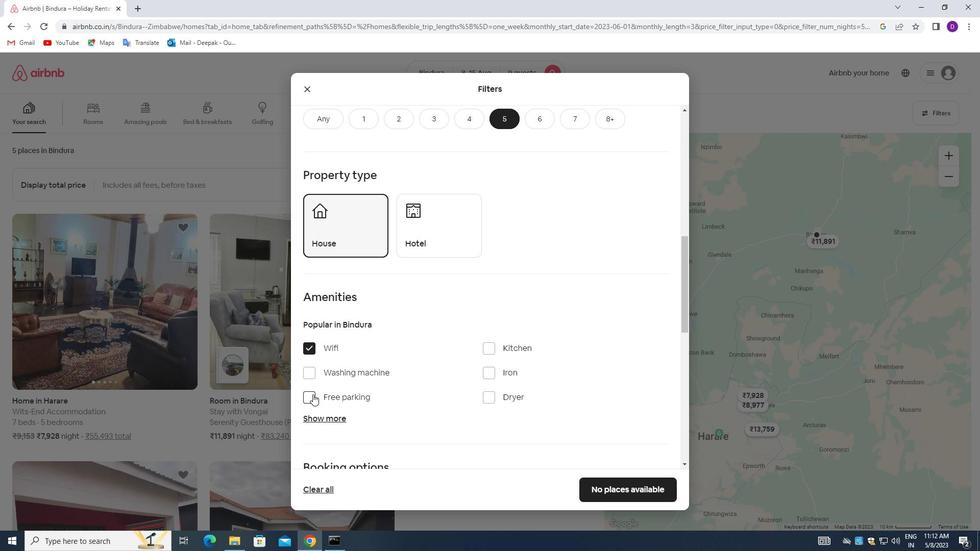
Action: Mouse moved to (436, 362)
Screenshot: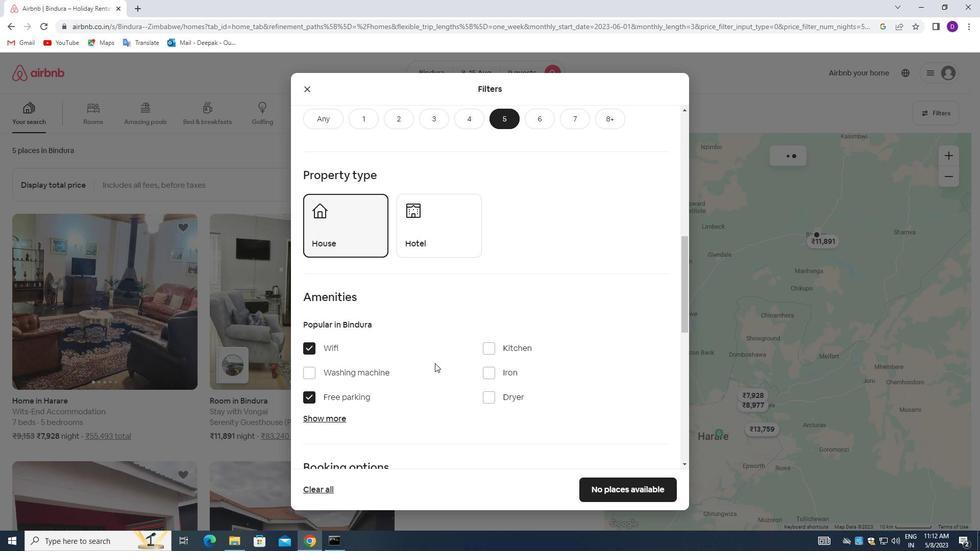 
Action: Mouse scrolled (436, 361) with delta (0, 0)
Screenshot: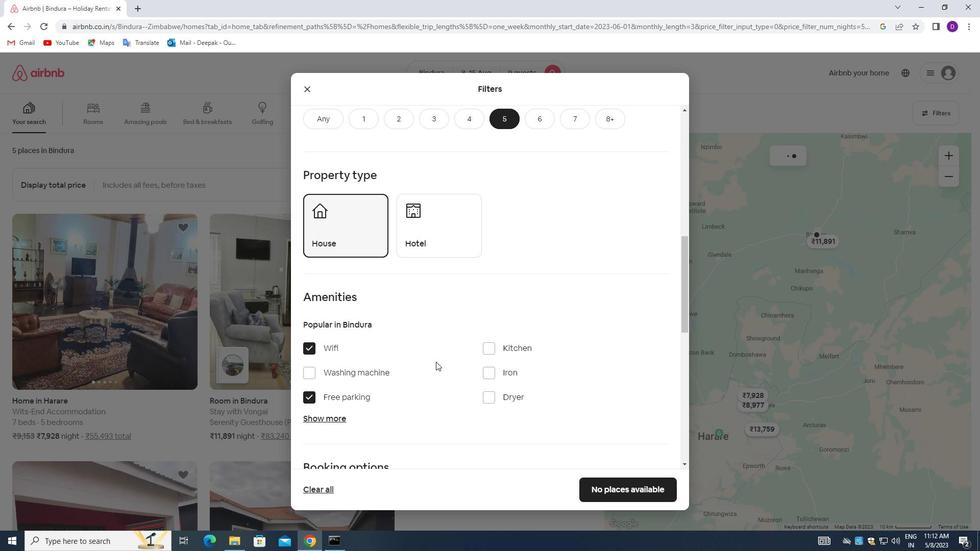 
Action: Mouse moved to (436, 361)
Screenshot: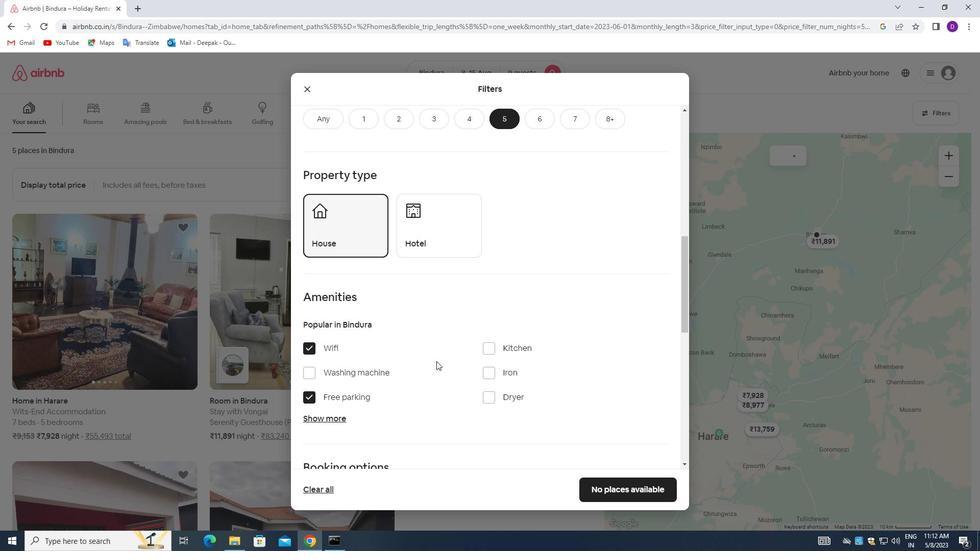 
Action: Mouse scrolled (436, 361) with delta (0, 0)
Screenshot: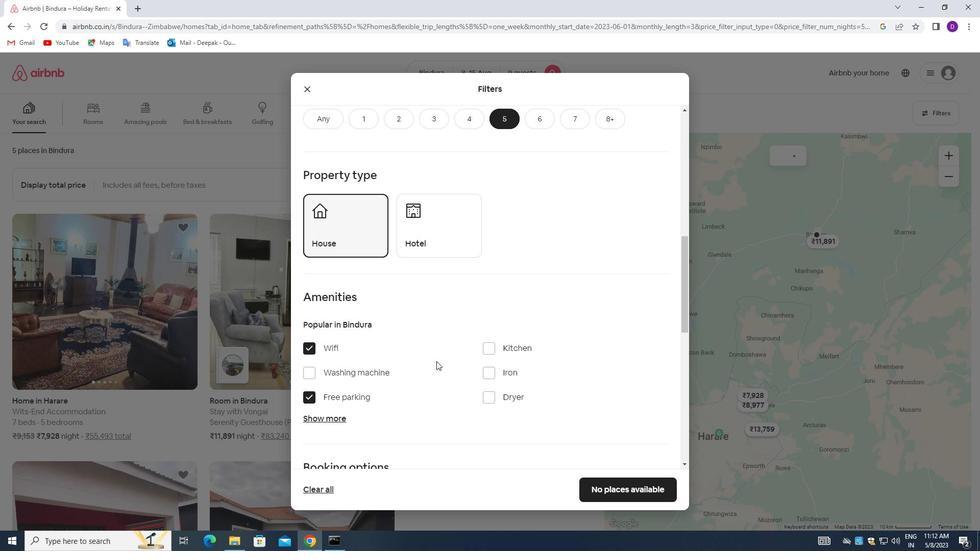 
Action: Mouse moved to (325, 318)
Screenshot: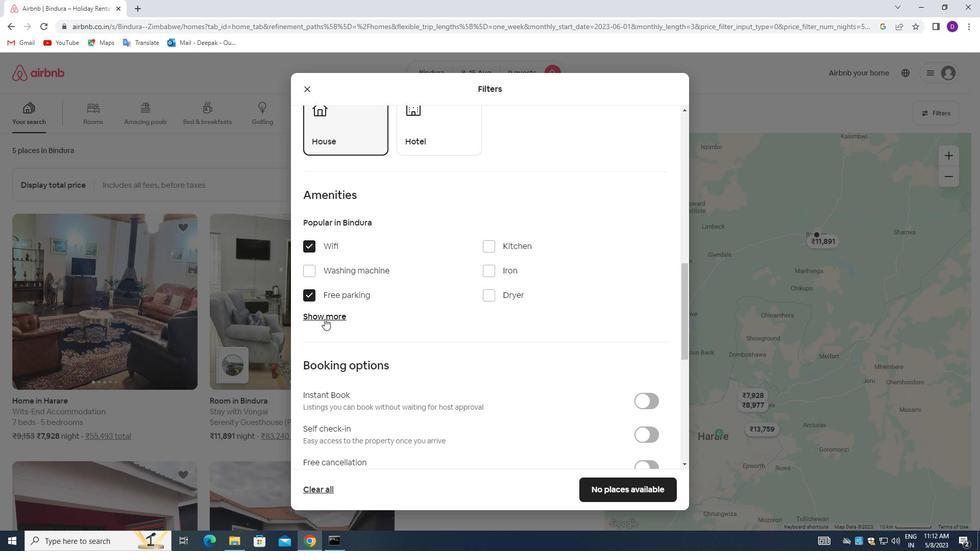 
Action: Mouse pressed left at (325, 318)
Screenshot: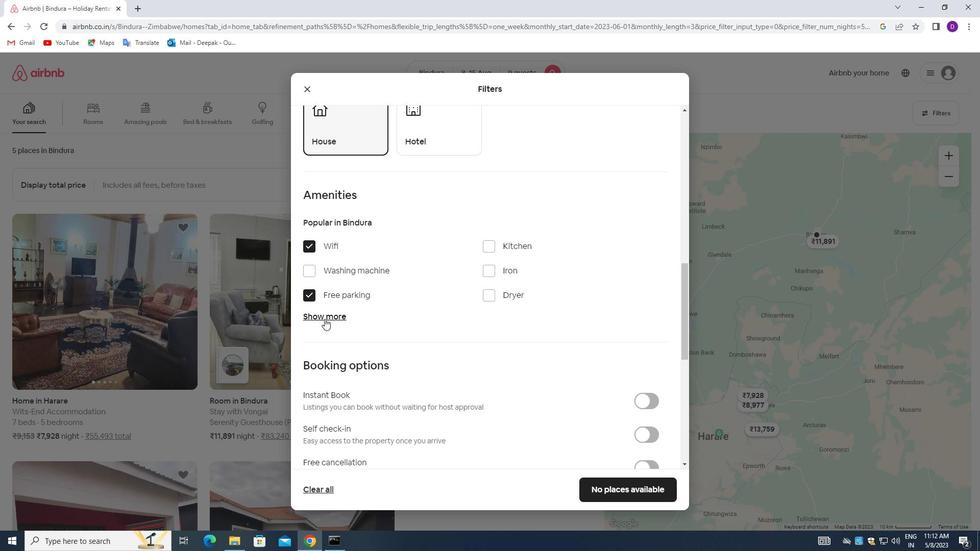 
Action: Mouse moved to (388, 340)
Screenshot: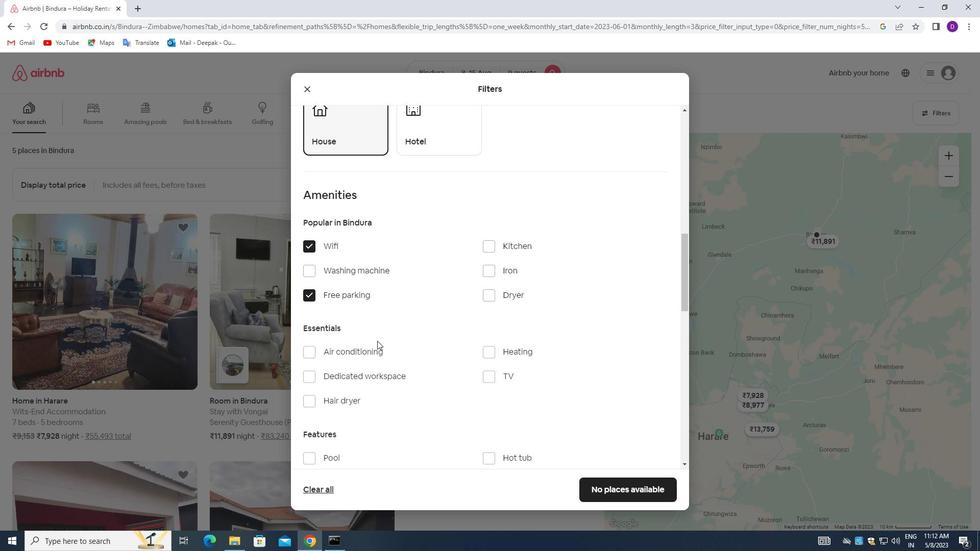 
Action: Mouse scrolled (388, 340) with delta (0, 0)
Screenshot: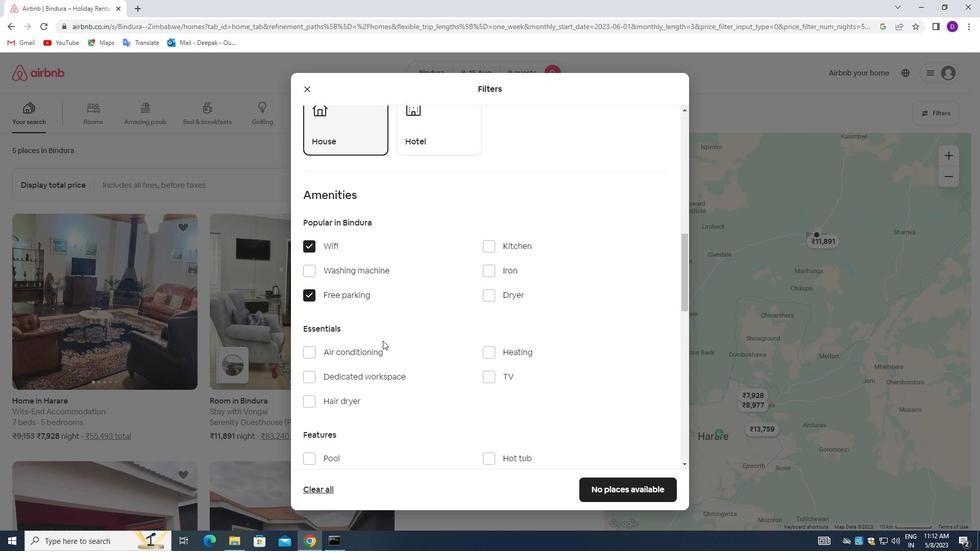 
Action: Mouse moved to (490, 380)
Screenshot: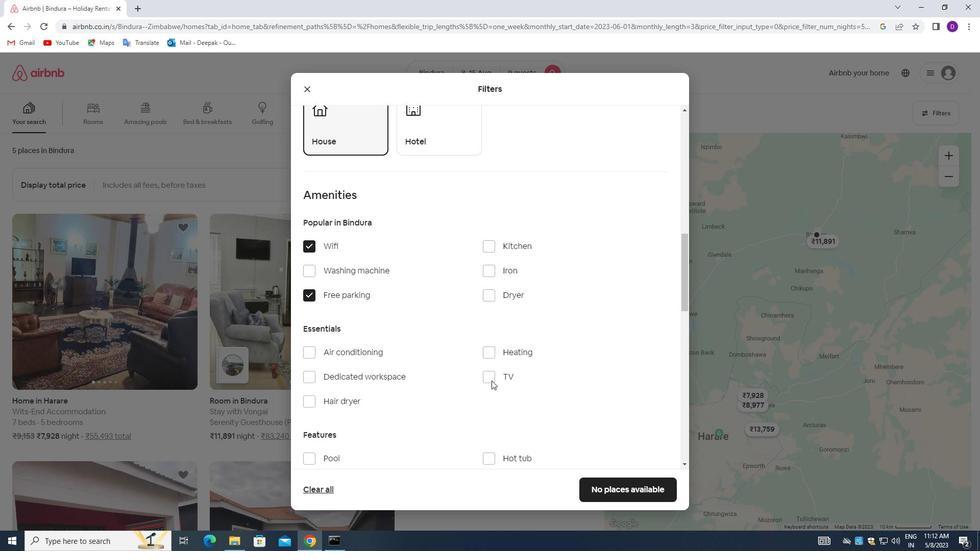 
Action: Mouse pressed left at (490, 380)
Screenshot: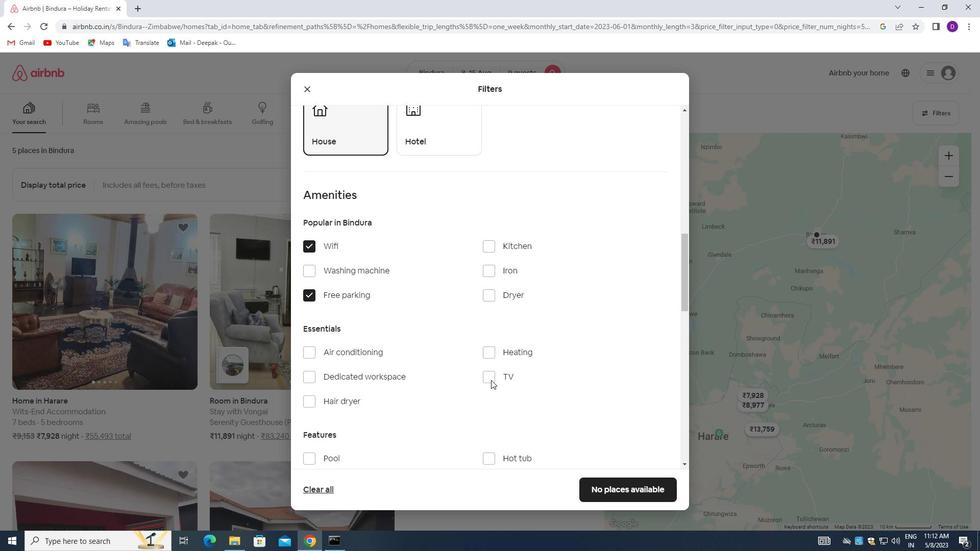 
Action: Mouse moved to (486, 328)
Screenshot: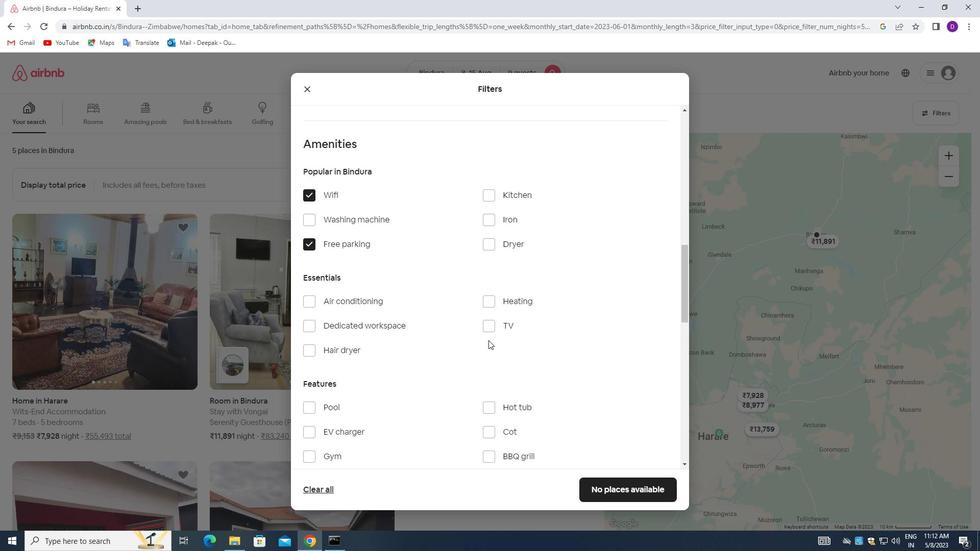 
Action: Mouse pressed left at (486, 328)
Screenshot: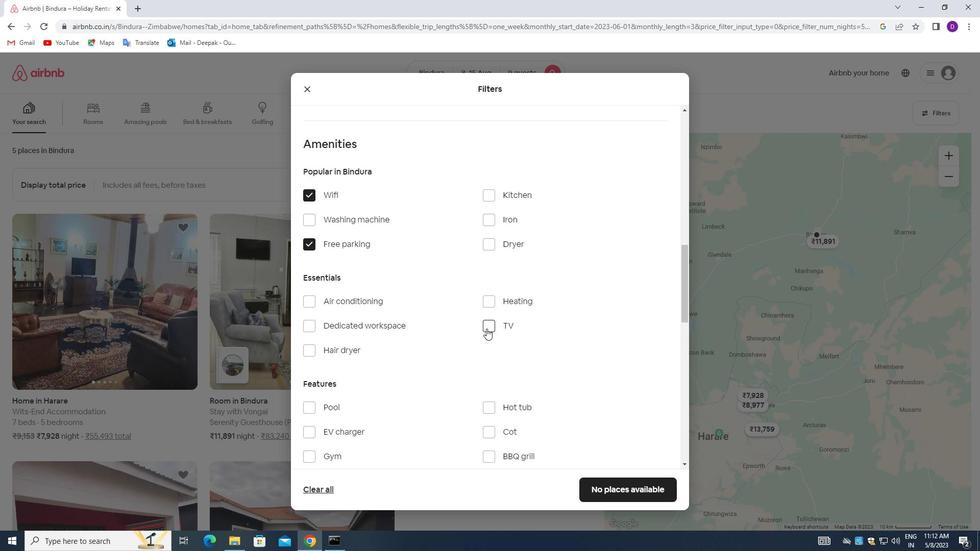 
Action: Mouse moved to (398, 347)
Screenshot: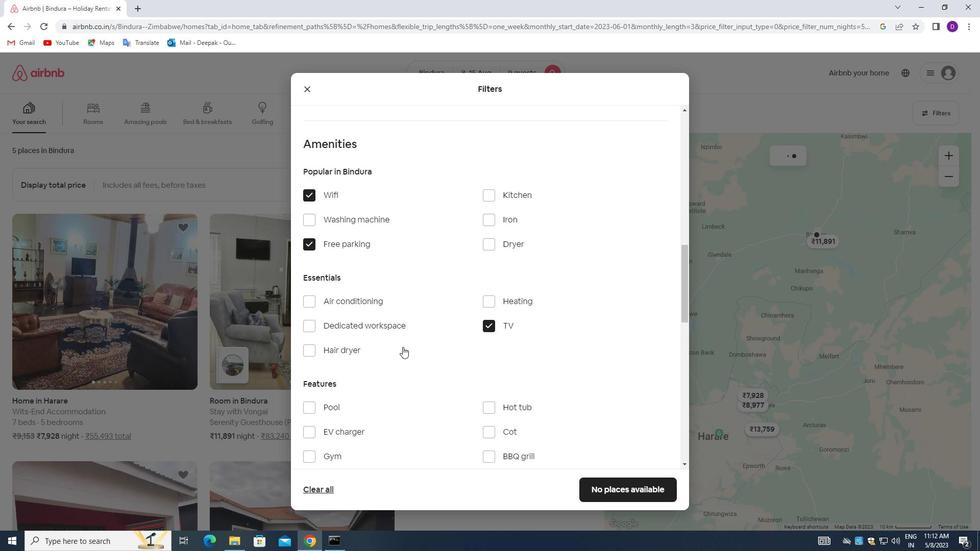
Action: Mouse scrolled (398, 346) with delta (0, 0)
Screenshot: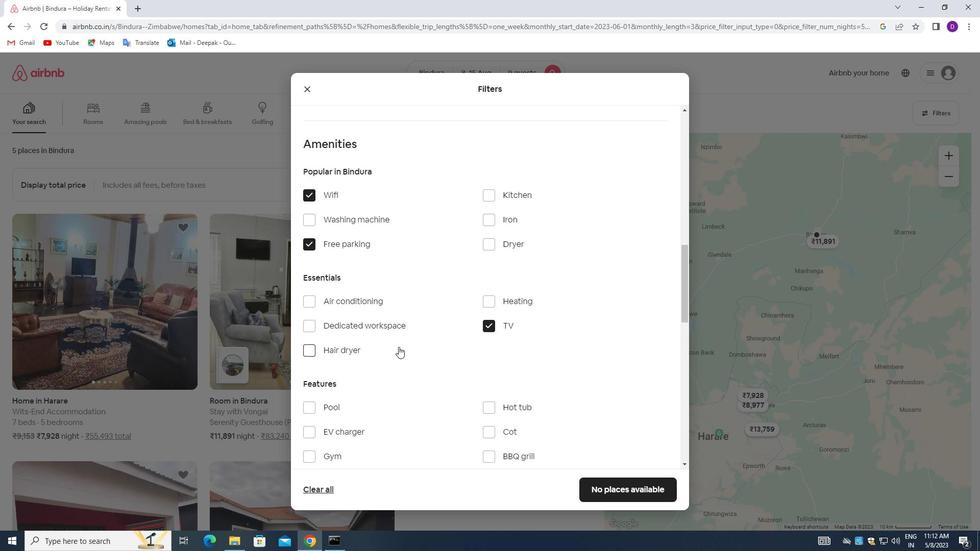
Action: Mouse scrolled (398, 346) with delta (0, 0)
Screenshot: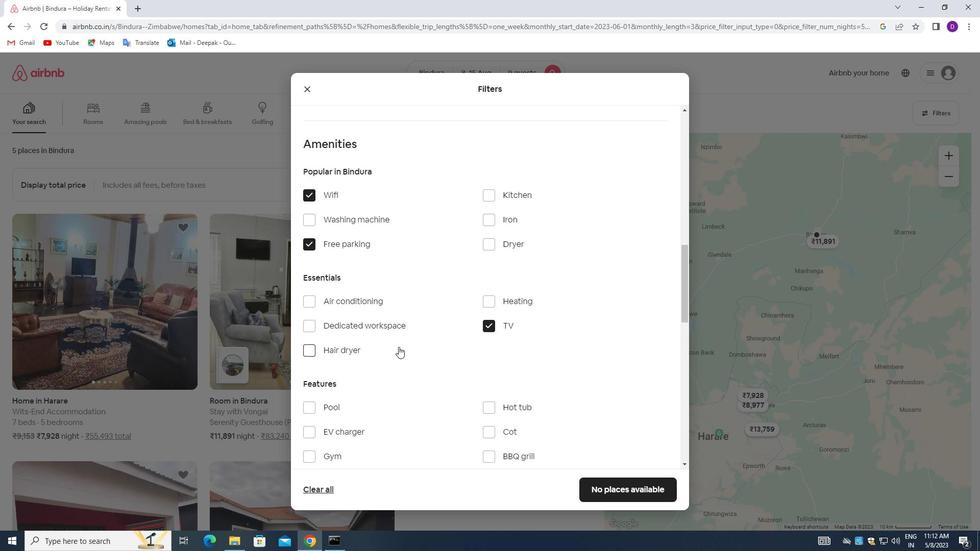
Action: Mouse moved to (310, 357)
Screenshot: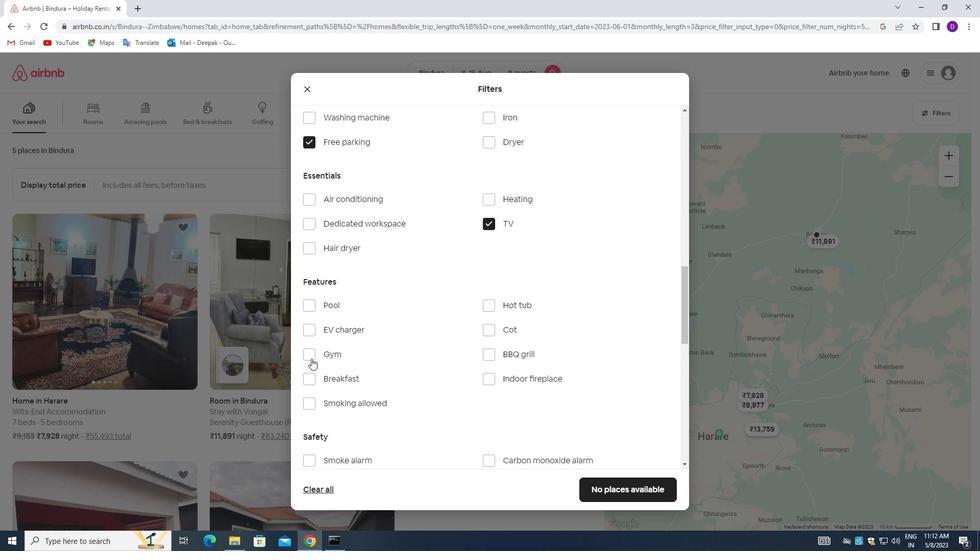 
Action: Mouse pressed left at (310, 357)
Screenshot: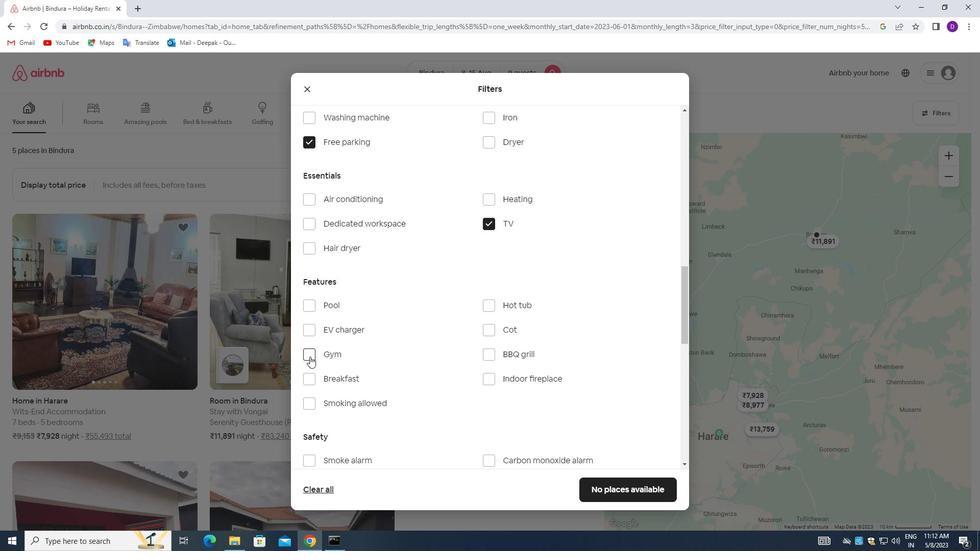 
Action: Mouse moved to (308, 378)
Screenshot: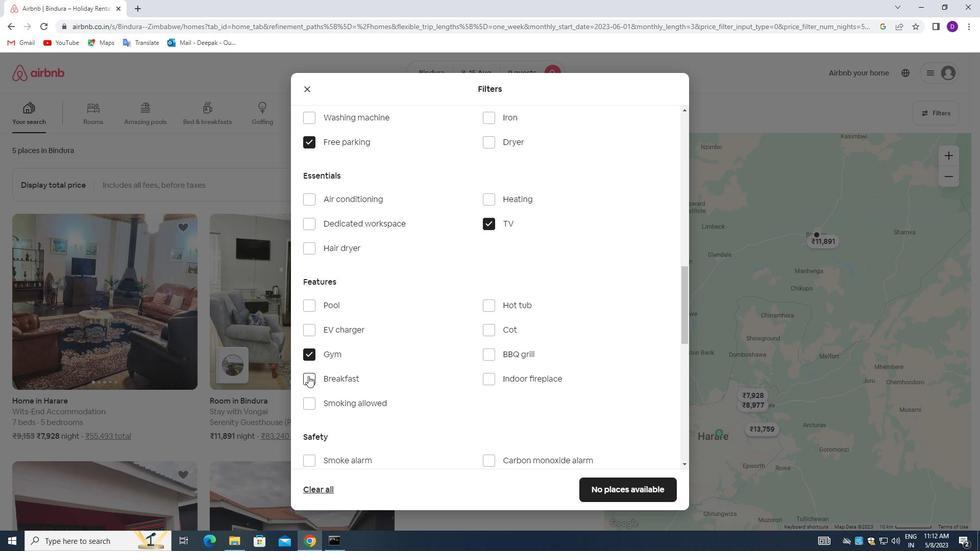
Action: Mouse pressed left at (308, 378)
Screenshot: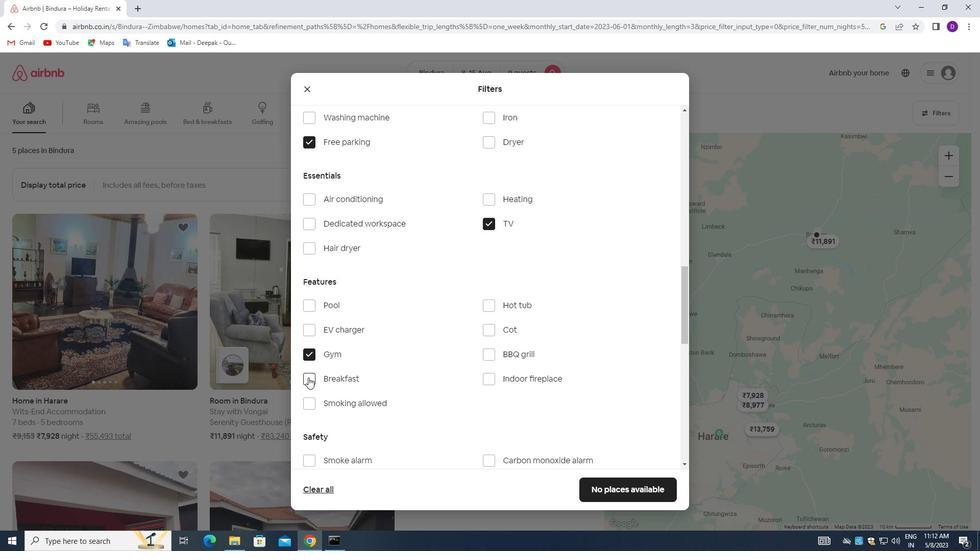 
Action: Mouse moved to (372, 331)
Screenshot: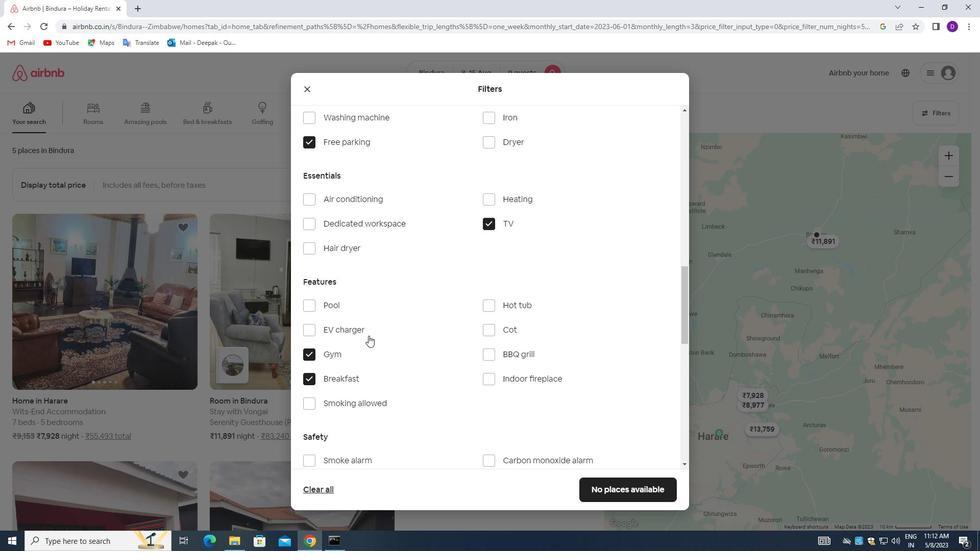 
Action: Mouse scrolled (372, 330) with delta (0, 0)
Screenshot: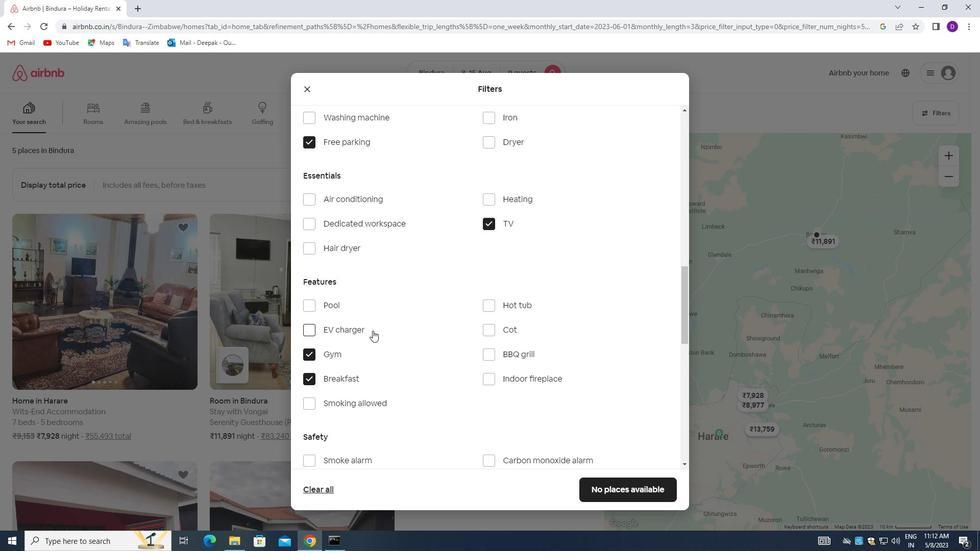 
Action: Mouse moved to (372, 331)
Screenshot: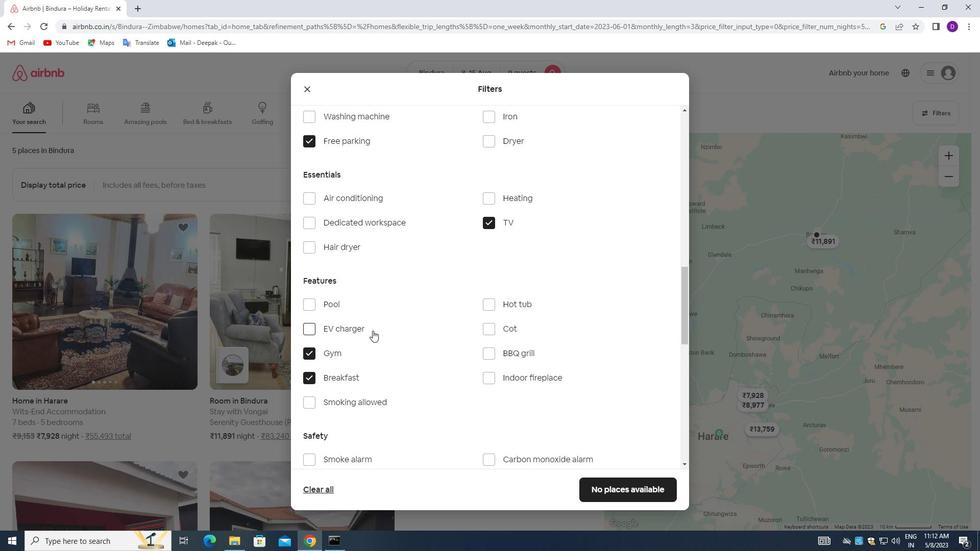 
Action: Mouse scrolled (372, 330) with delta (0, 0)
Screenshot: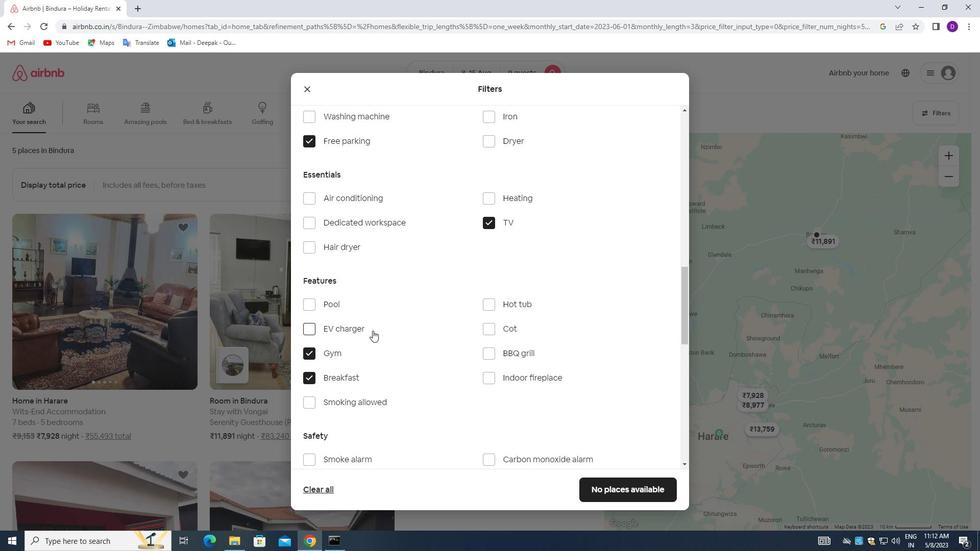 
Action: Mouse moved to (430, 346)
Screenshot: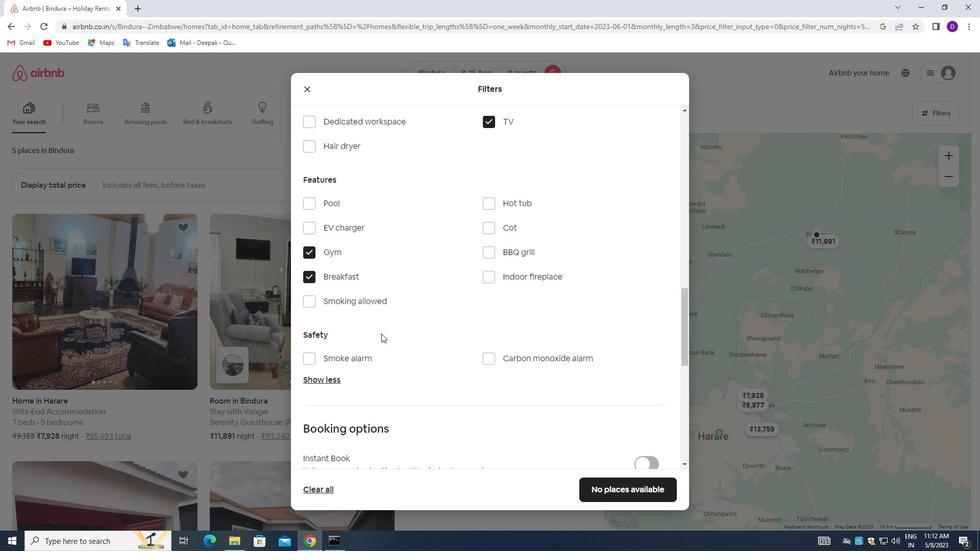 
Action: Mouse scrolled (430, 345) with delta (0, 0)
Screenshot: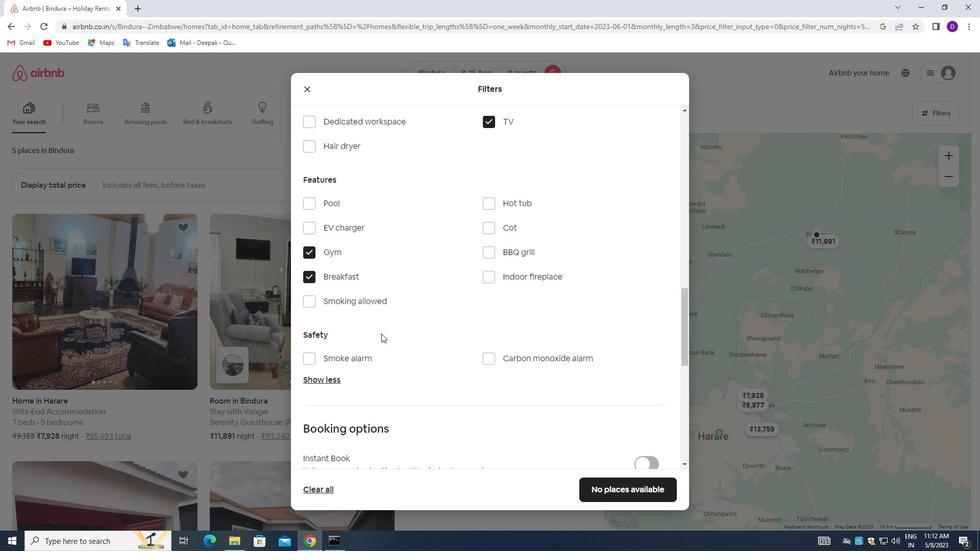 
Action: Mouse moved to (430, 346)
Screenshot: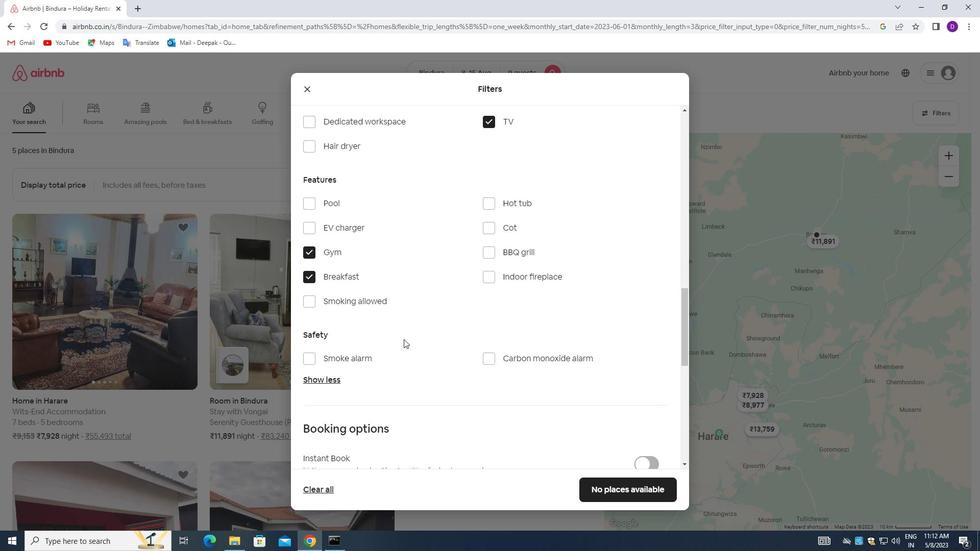 
Action: Mouse scrolled (430, 345) with delta (0, 0)
Screenshot: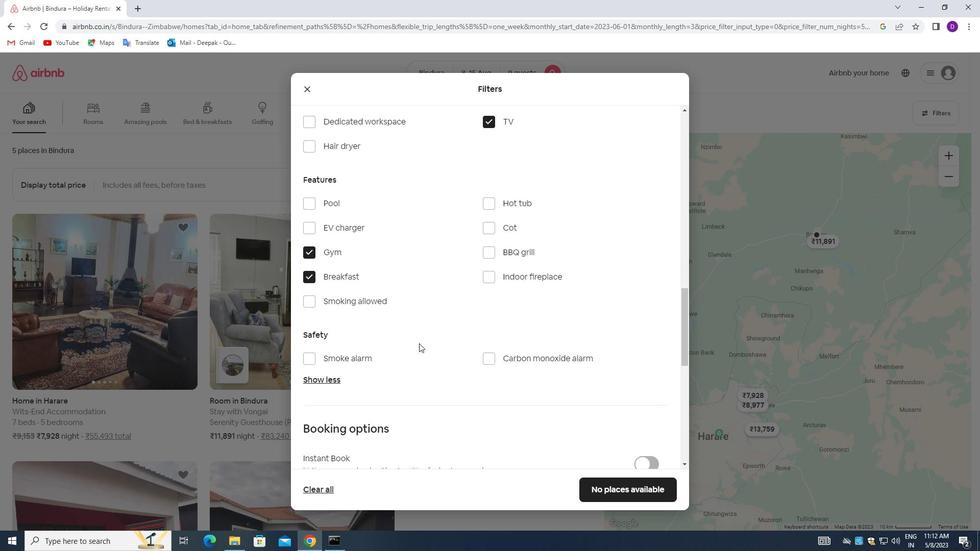 
Action: Mouse scrolled (430, 345) with delta (0, 0)
Screenshot: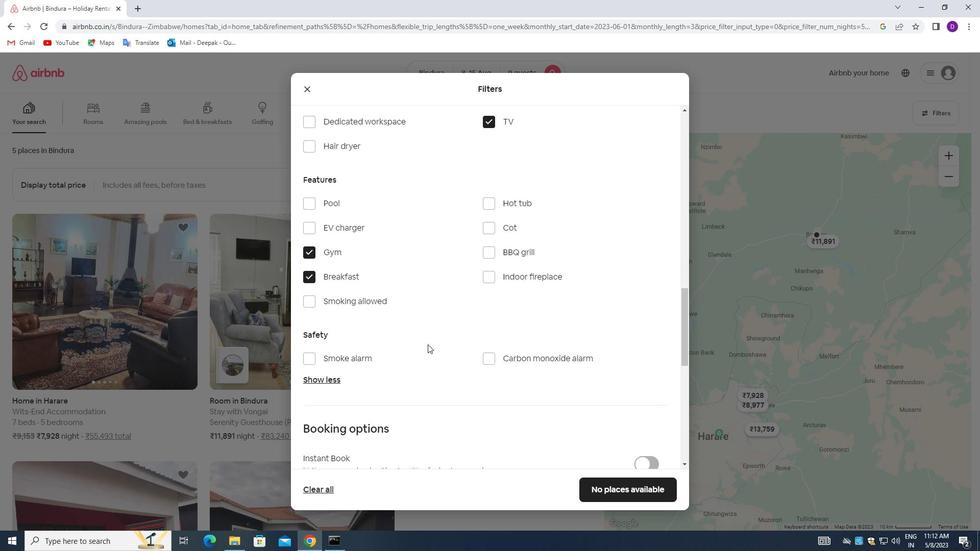 
Action: Mouse moved to (639, 341)
Screenshot: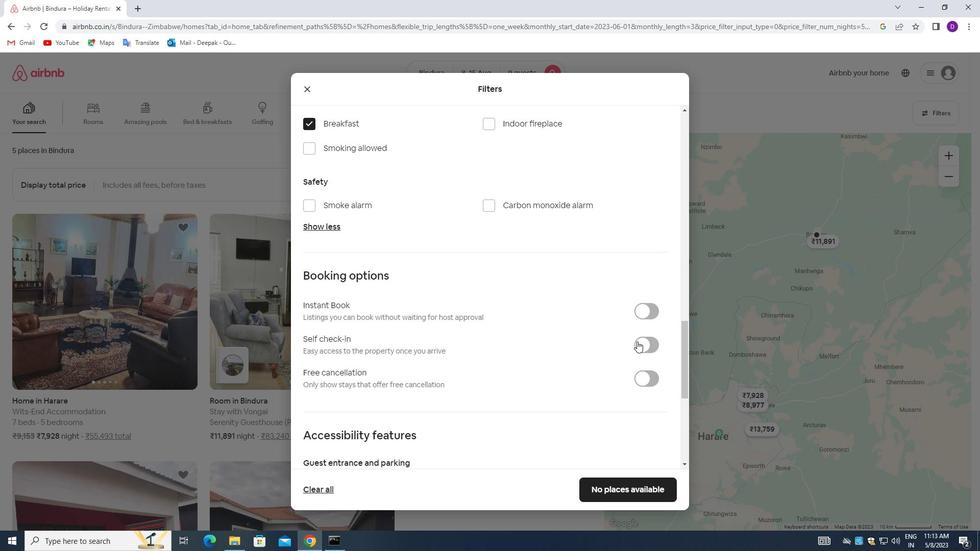 
Action: Mouse pressed left at (639, 341)
Screenshot: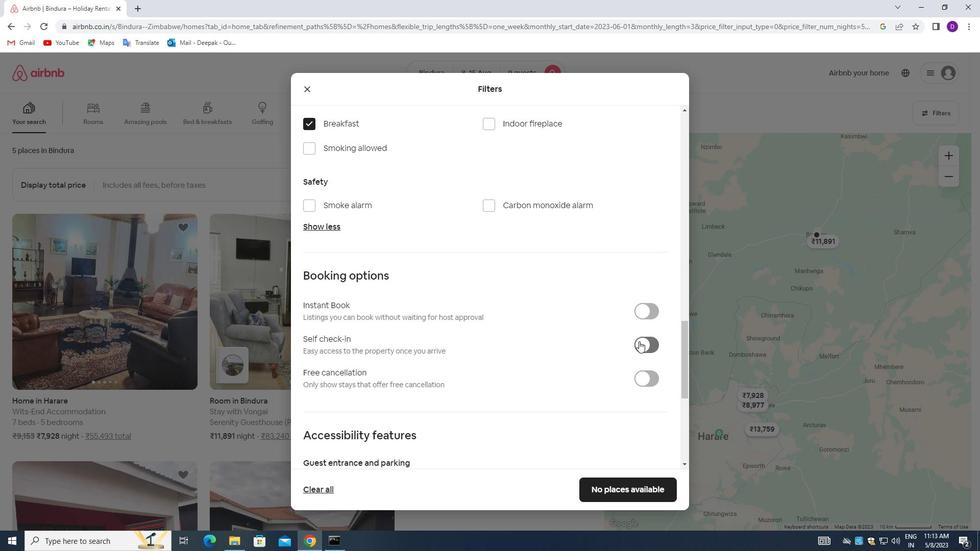 
Action: Mouse moved to (488, 335)
Screenshot: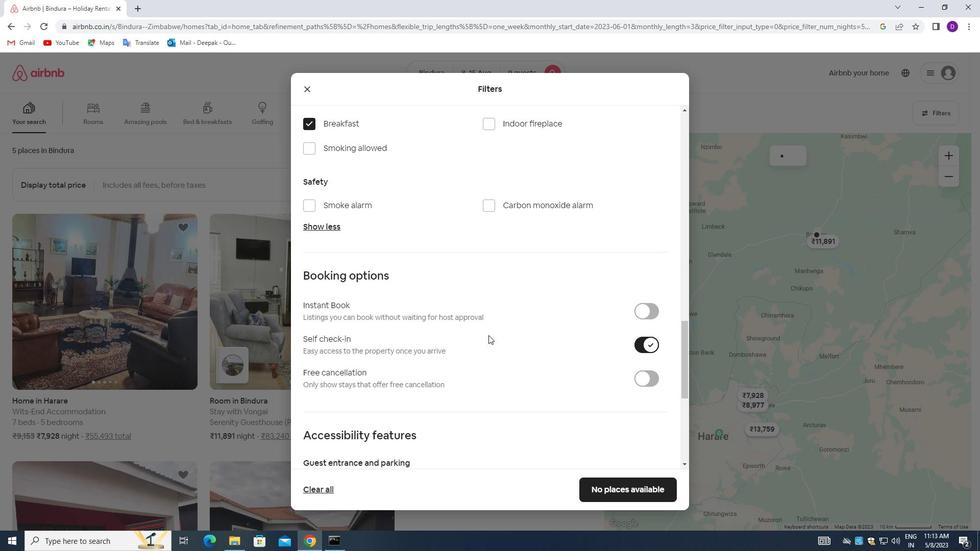 
Action: Mouse scrolled (488, 335) with delta (0, 0)
Screenshot: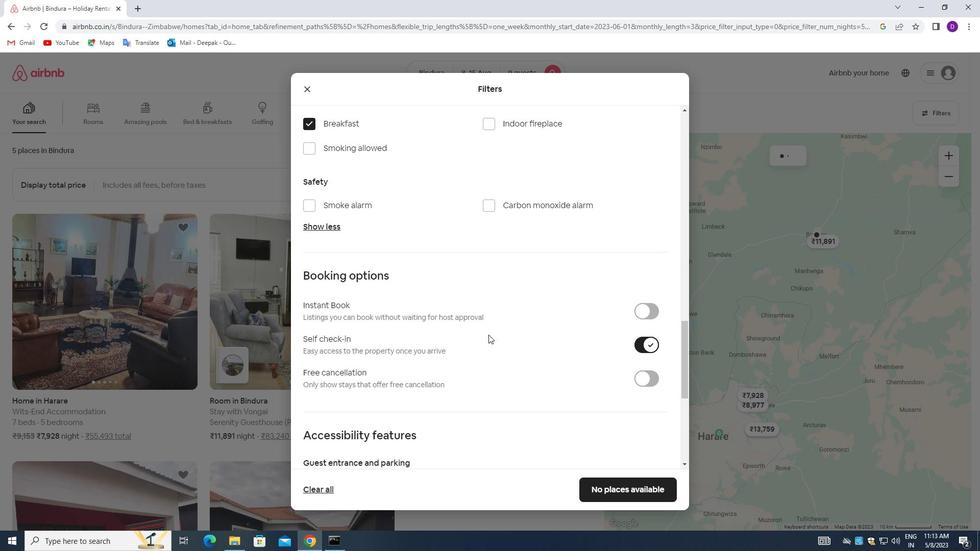 
Action: Mouse moved to (490, 336)
Screenshot: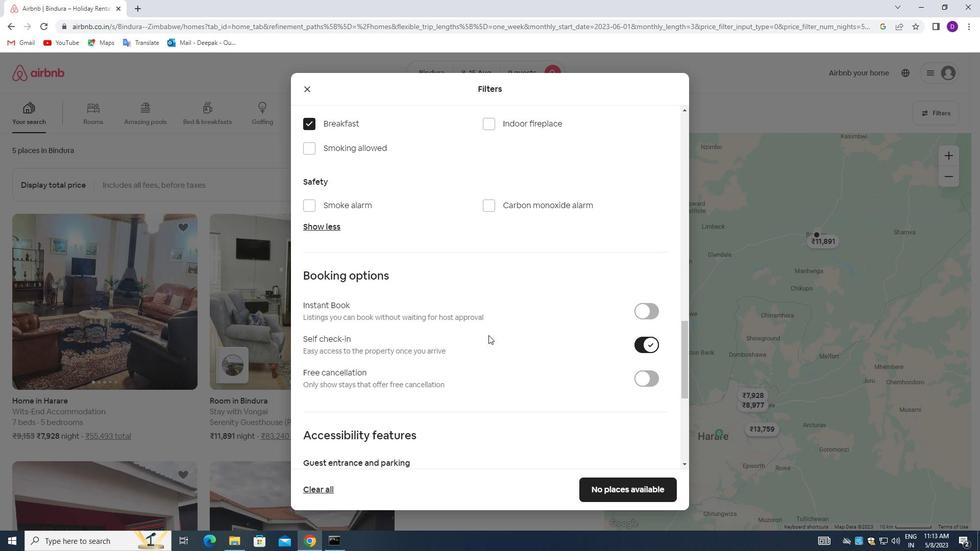 
Action: Mouse scrolled (490, 335) with delta (0, 0)
Screenshot: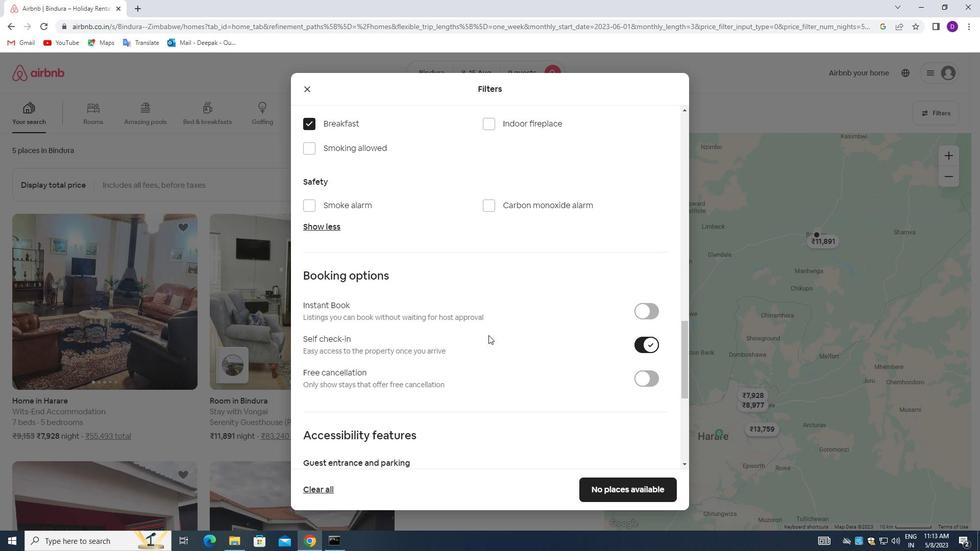 
Action: Mouse moved to (490, 336)
Screenshot: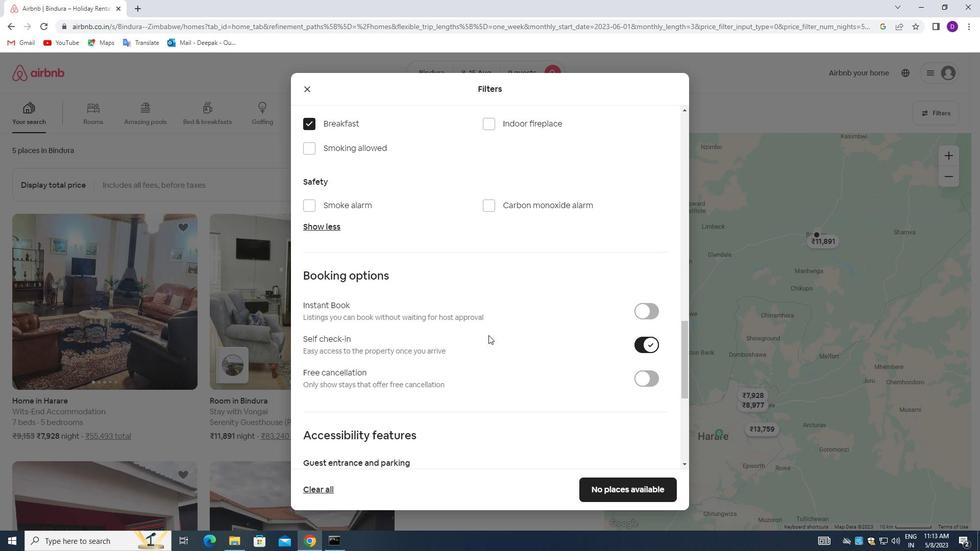 
Action: Mouse scrolled (490, 335) with delta (0, 0)
Screenshot: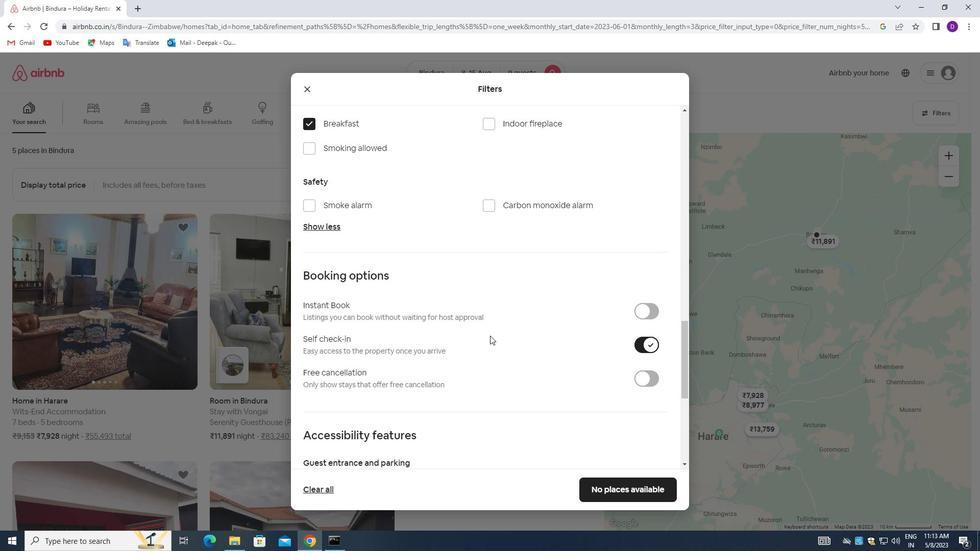 
Action: Mouse moved to (465, 354)
Screenshot: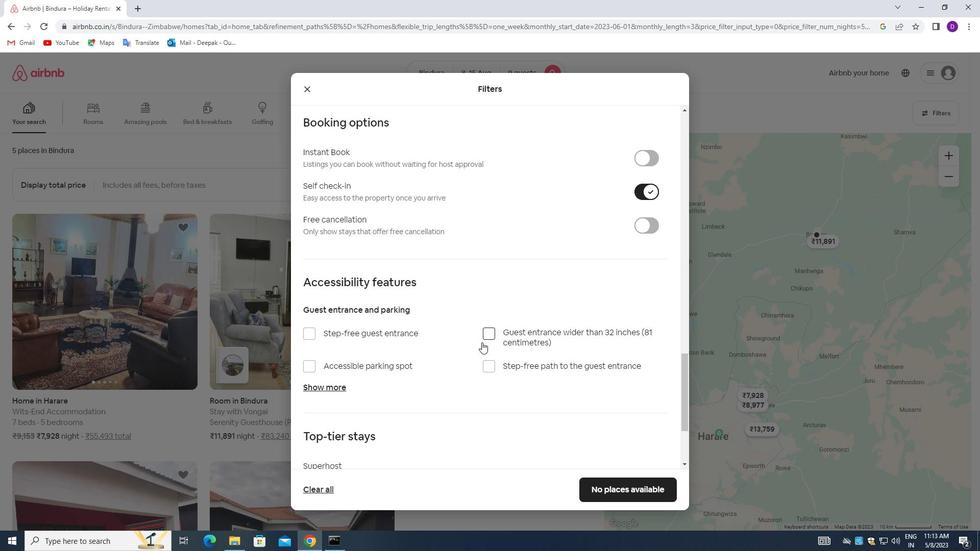 
Action: Mouse scrolled (465, 354) with delta (0, 0)
Screenshot: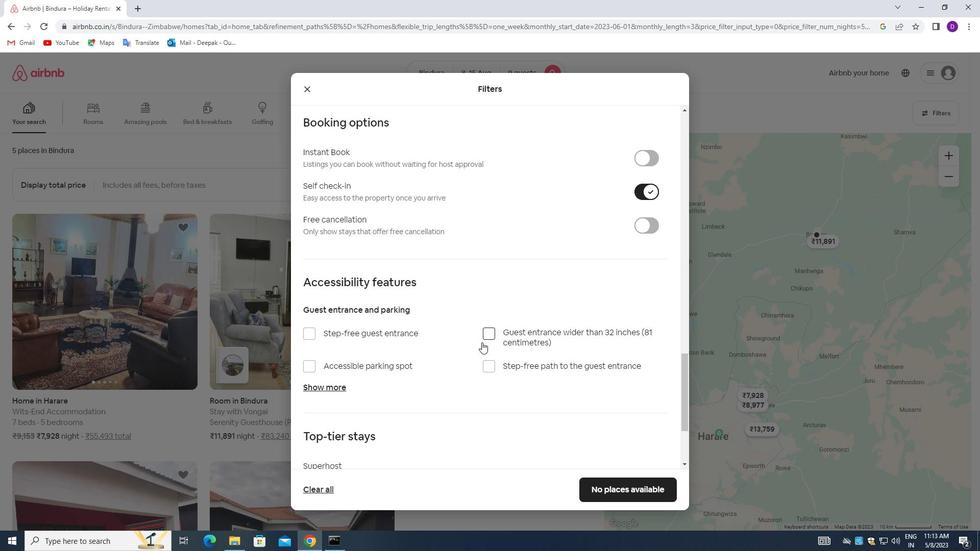
Action: Mouse moved to (464, 356)
Screenshot: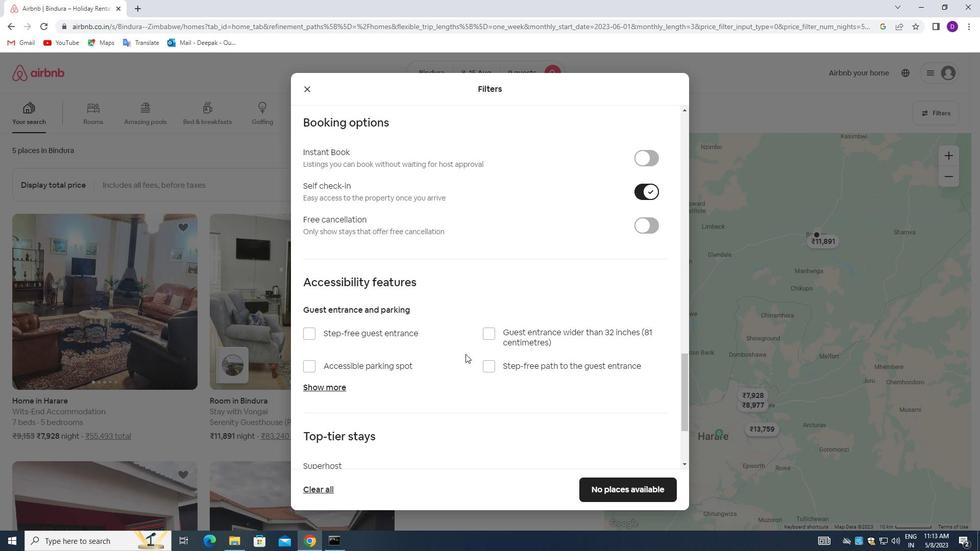 
Action: Mouse scrolled (464, 355) with delta (0, 0)
Screenshot: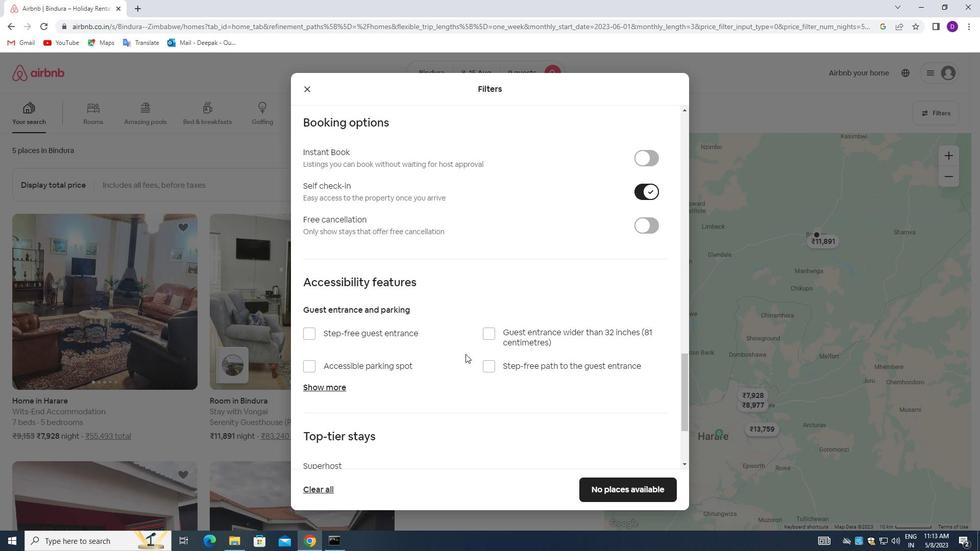 
Action: Mouse moved to (465, 357)
Screenshot: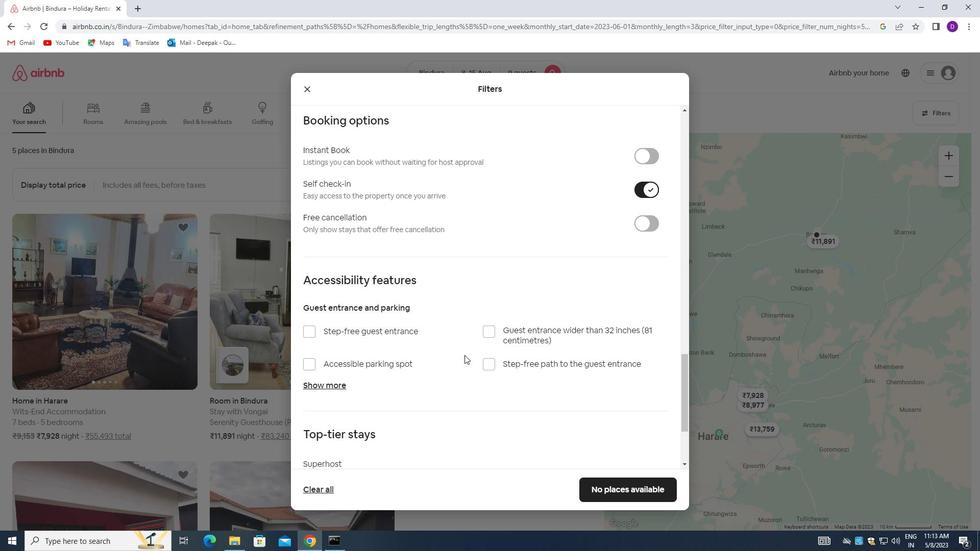 
Action: Mouse scrolled (465, 356) with delta (0, 0)
Screenshot: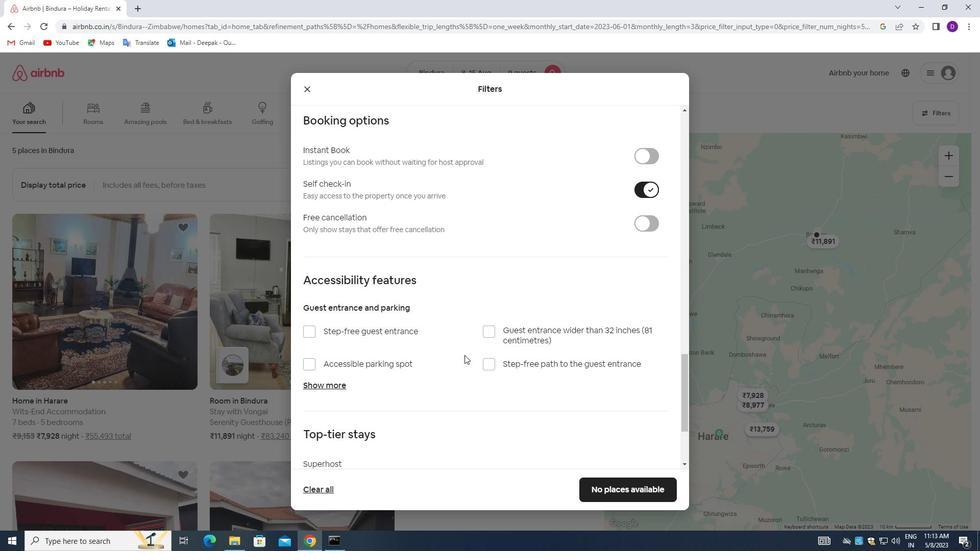 
Action: Mouse moved to (467, 358)
Screenshot: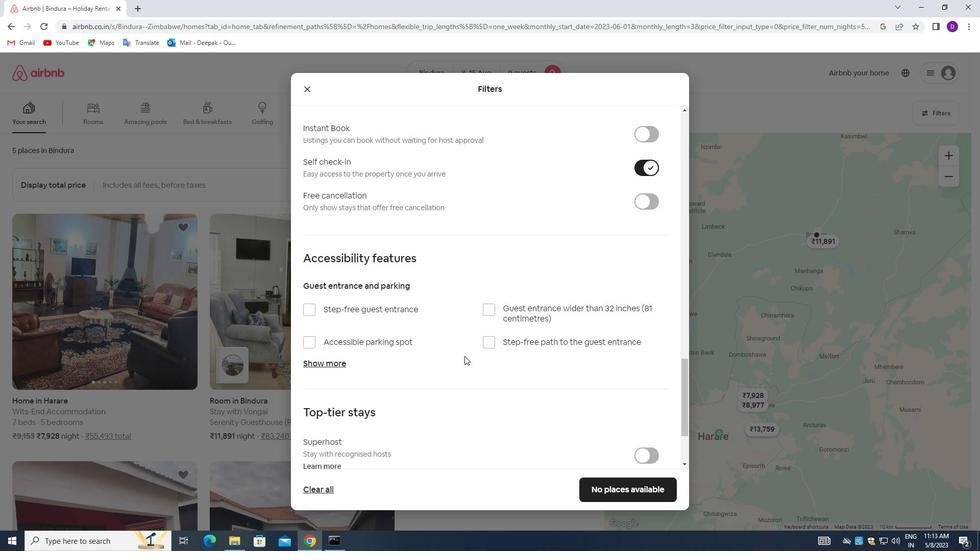 
Action: Mouse scrolled (467, 358) with delta (0, 0)
Screenshot: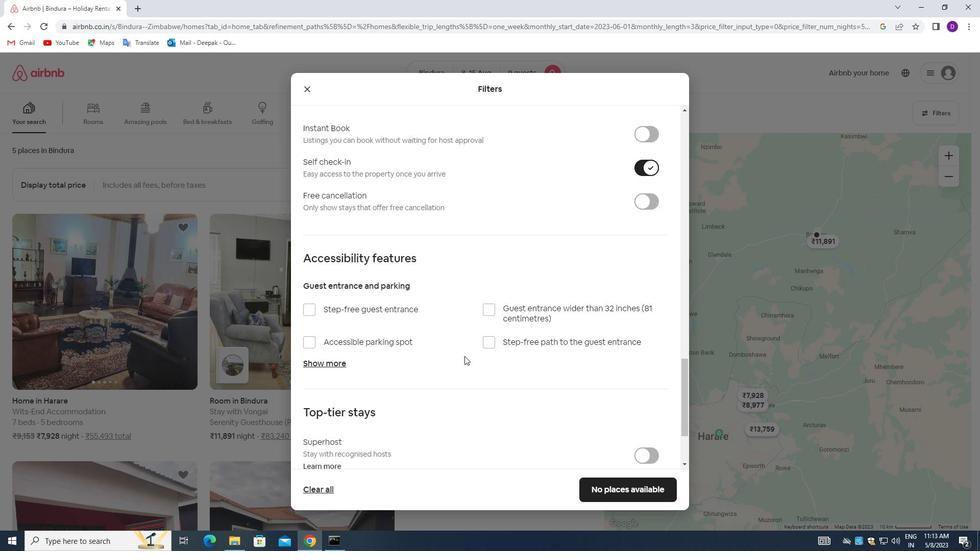 
Action: Mouse moved to (468, 362)
Screenshot: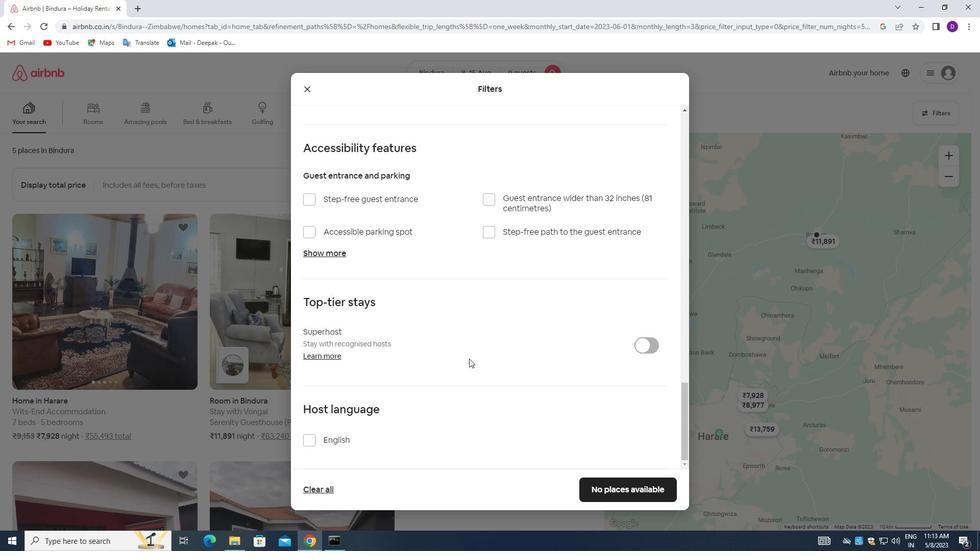 
Action: Mouse scrolled (468, 362) with delta (0, 0)
Screenshot: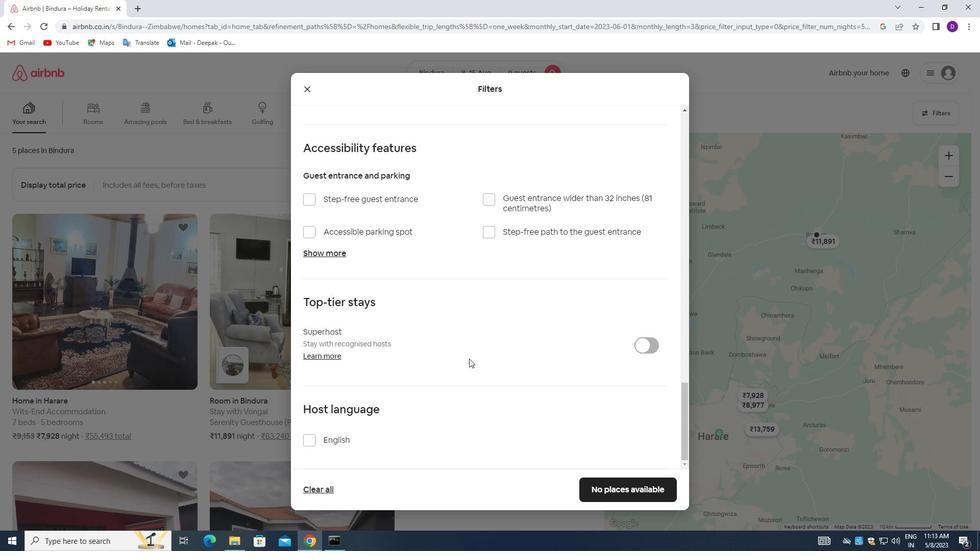 
Action: Mouse moved to (466, 373)
Screenshot: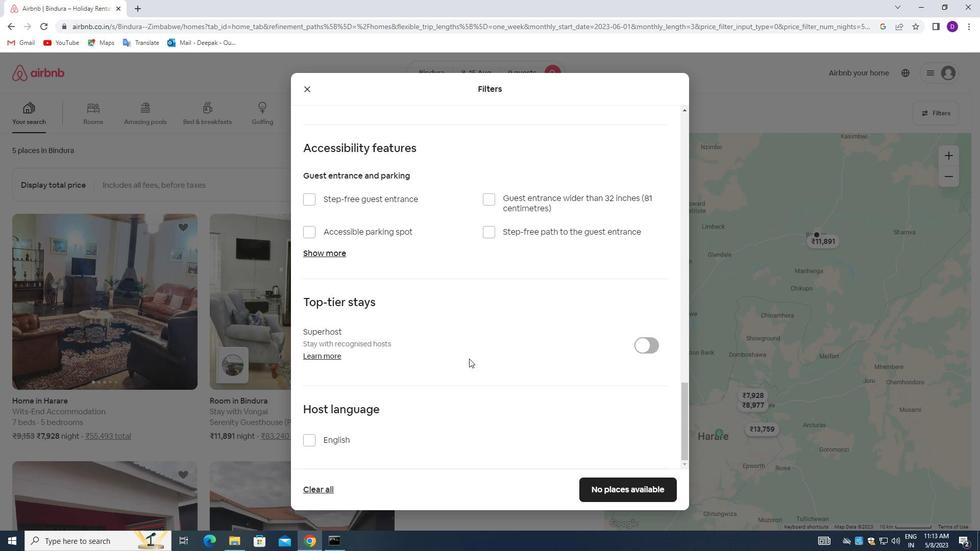 
Action: Mouse scrolled (466, 369) with delta (0, 0)
Screenshot: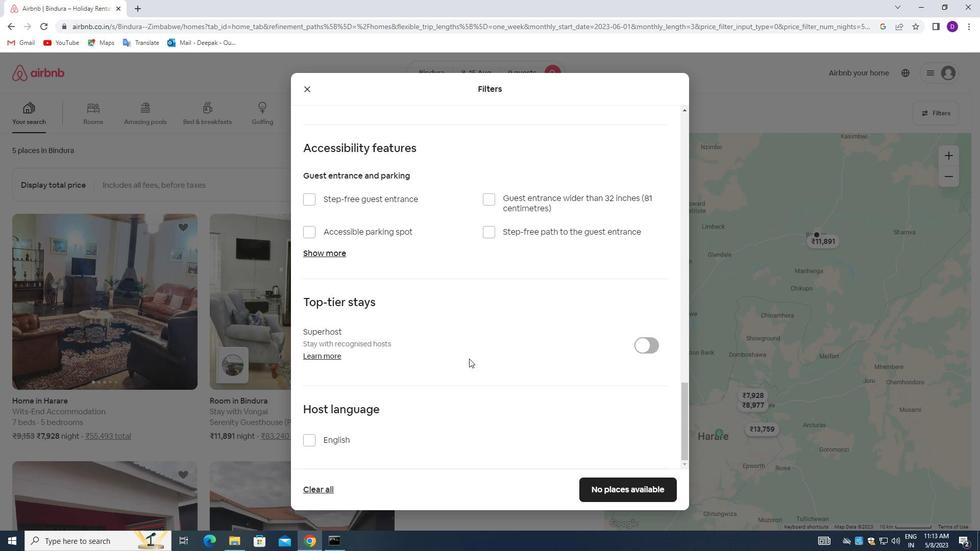 
Action: Mouse moved to (309, 442)
Screenshot: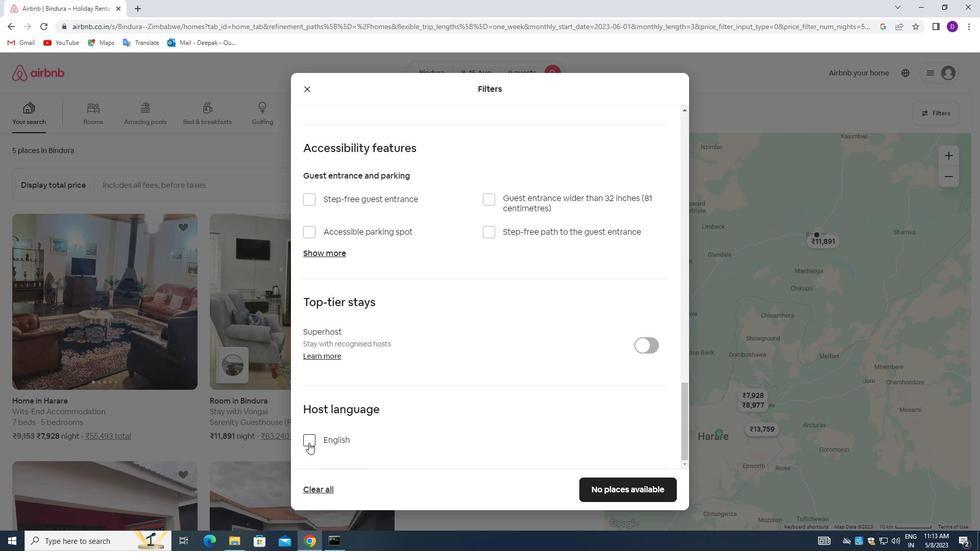 
Action: Mouse pressed left at (309, 442)
Screenshot: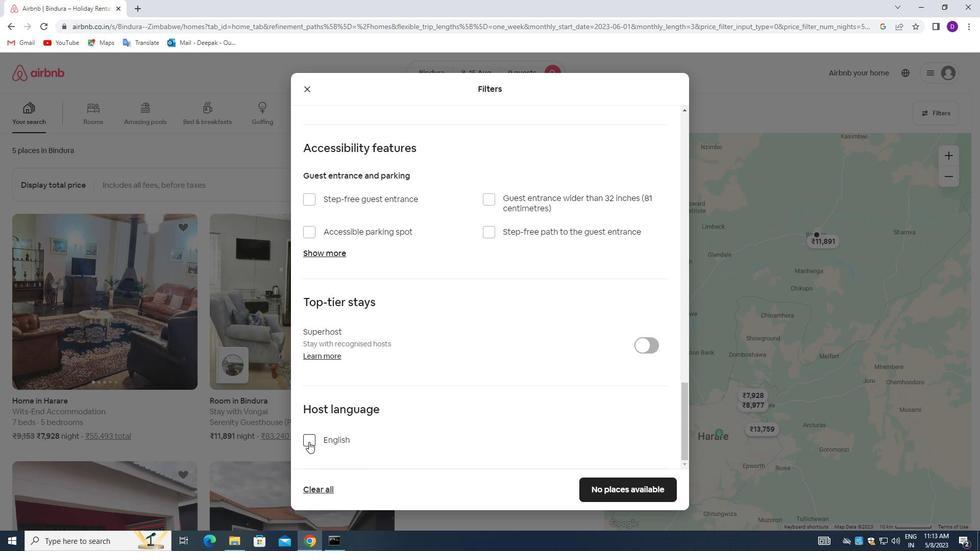 
Action: Mouse moved to (585, 485)
Screenshot: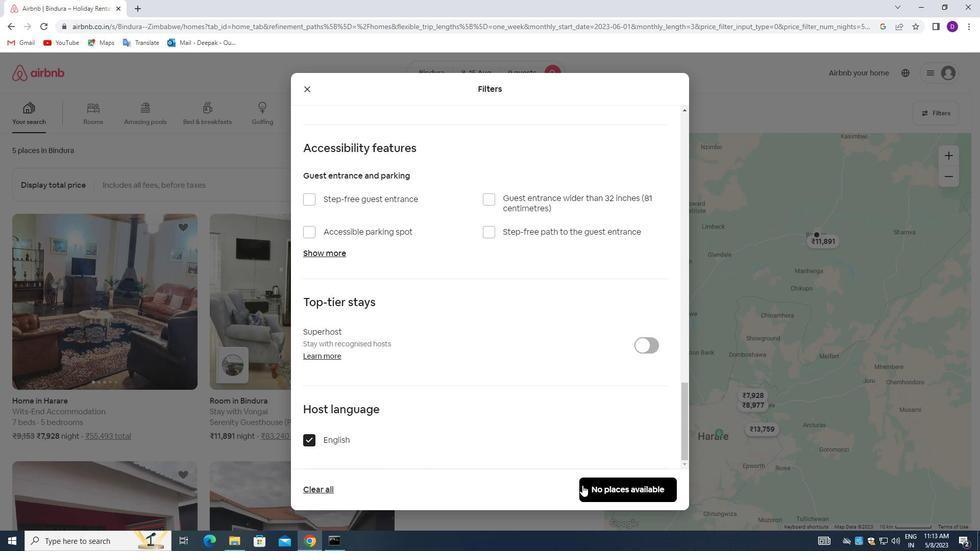 
Action: Mouse pressed left at (585, 485)
Screenshot: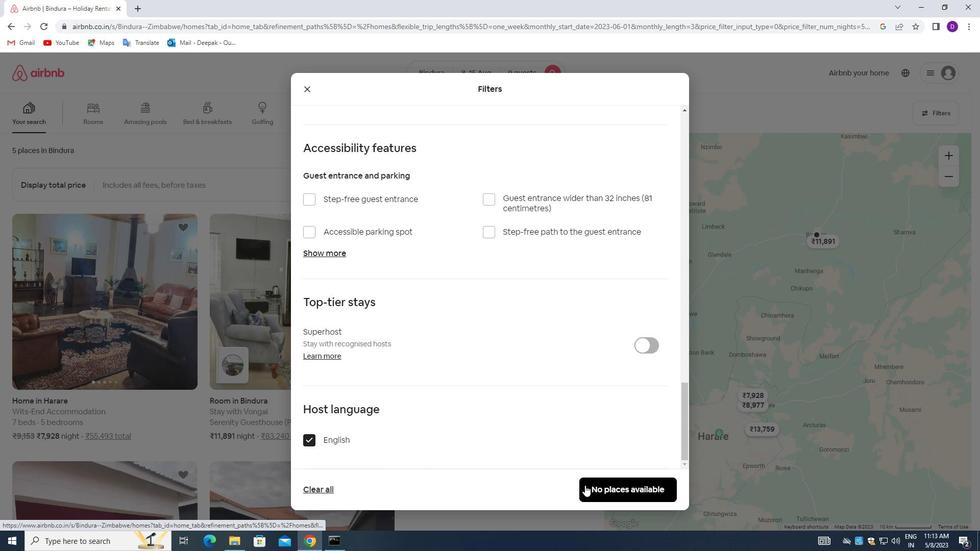 
Action: Mouse moved to (577, 402)
Screenshot: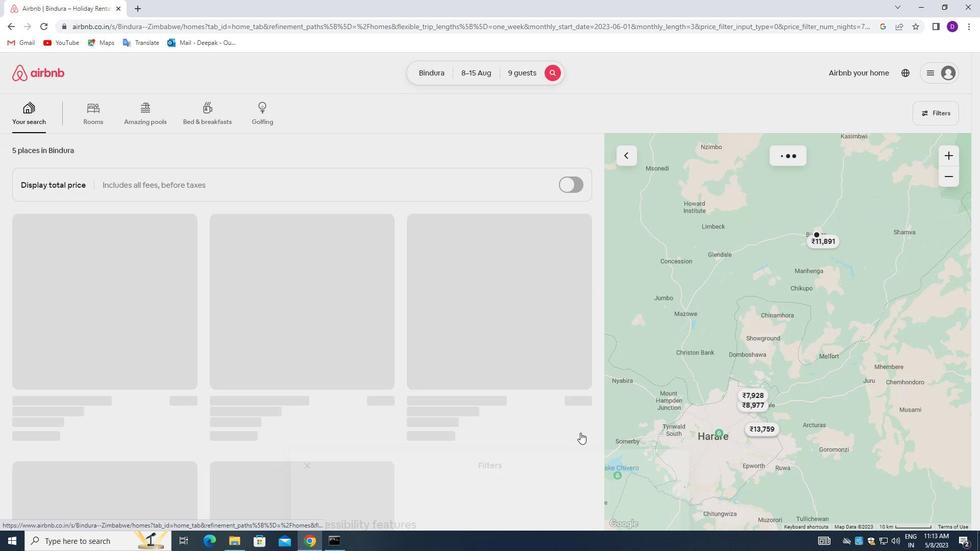 
